 Task: Book a 75-minute task delegation and assignment session.
Action: Mouse pressed left at (63, 115)
Screenshot: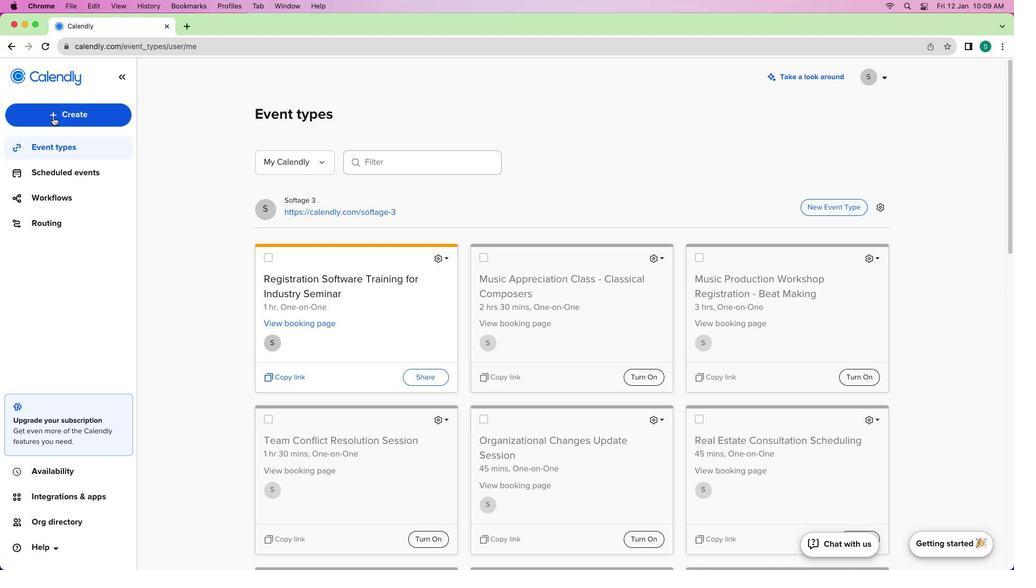 
Action: Mouse moved to (52, 117)
Screenshot: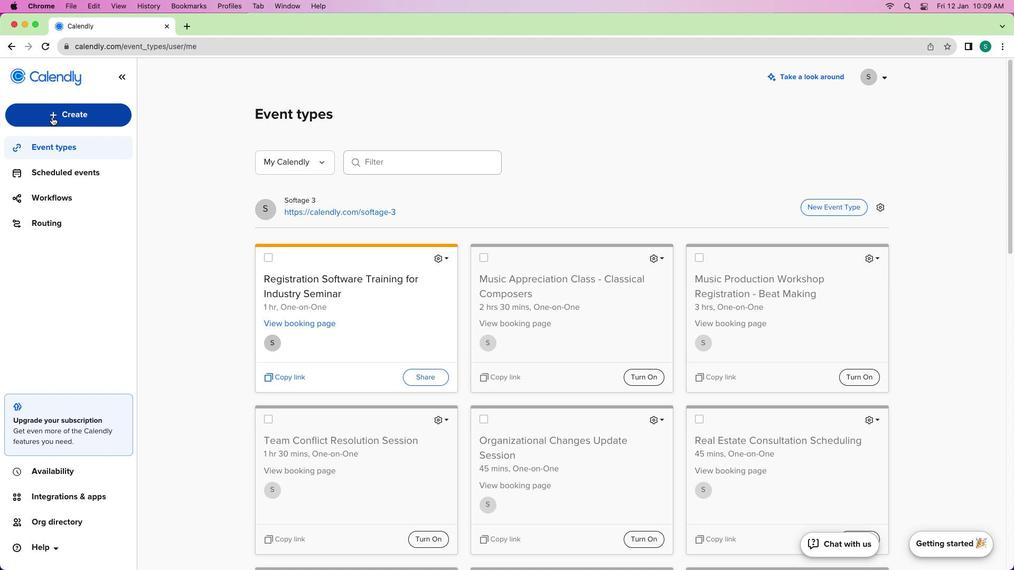 
Action: Mouse pressed left at (52, 117)
Screenshot: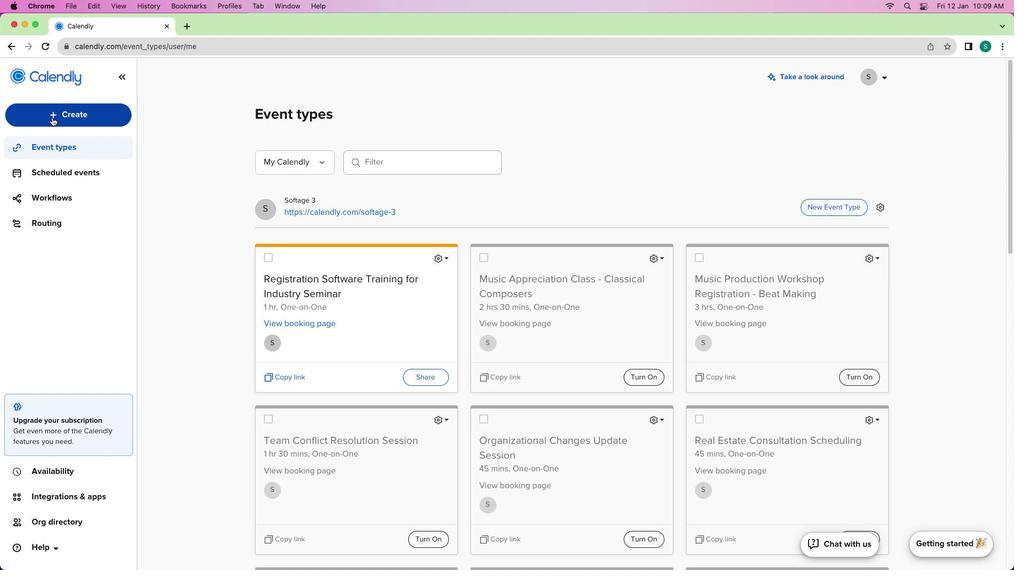 
Action: Mouse moved to (50, 153)
Screenshot: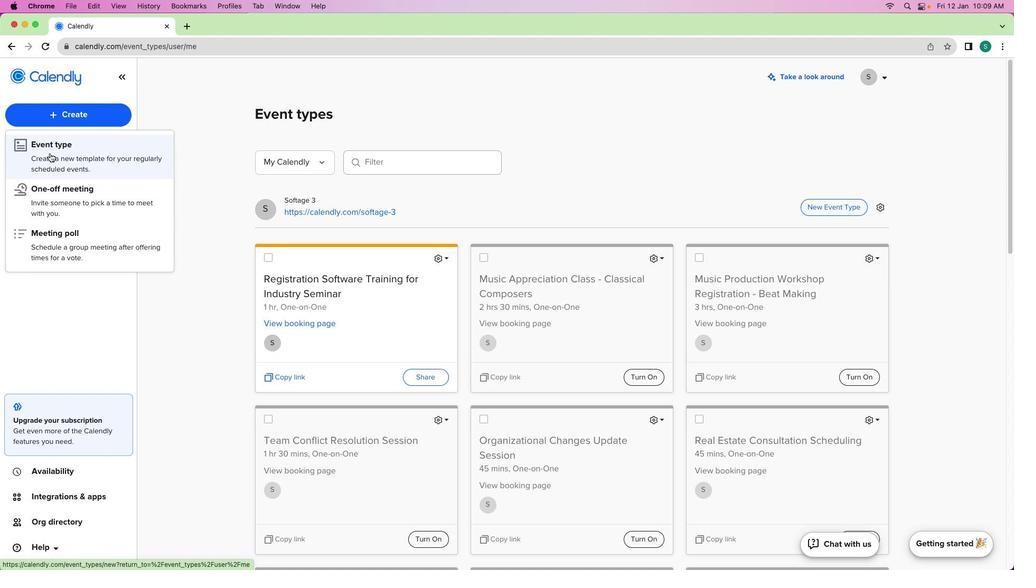 
Action: Mouse pressed left at (50, 153)
Screenshot: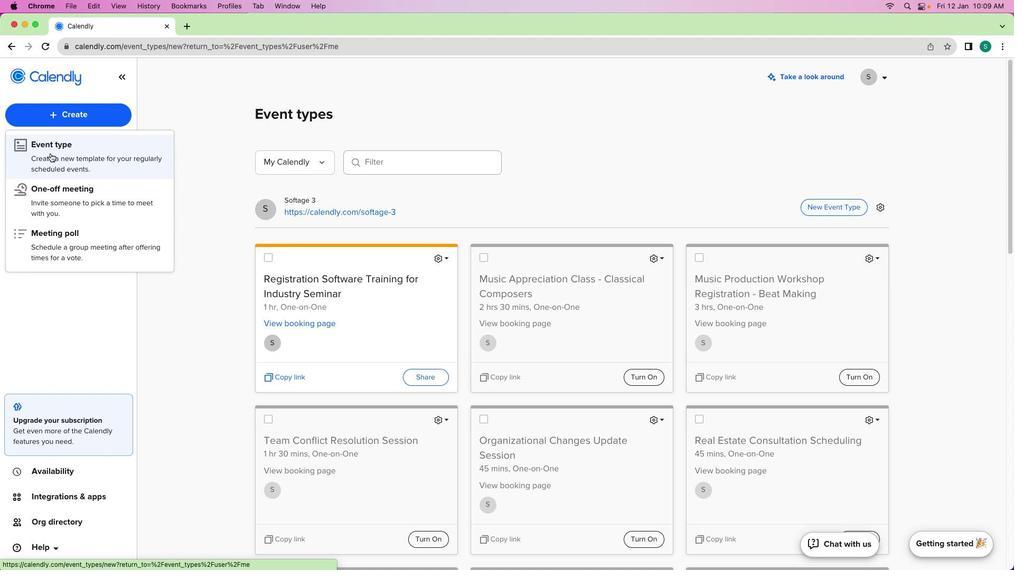 
Action: Mouse moved to (340, 184)
Screenshot: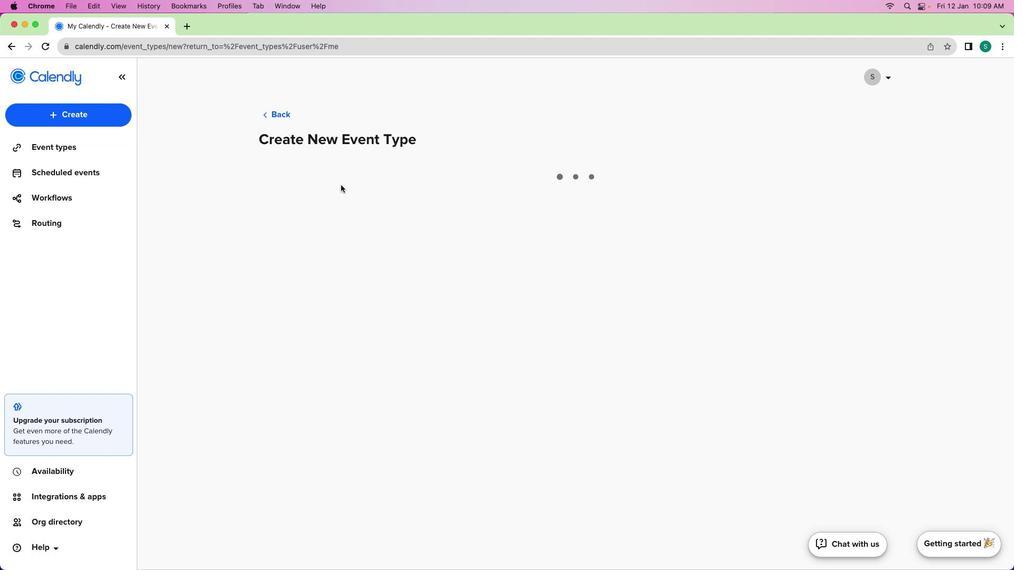 
Action: Mouse pressed left at (340, 184)
Screenshot: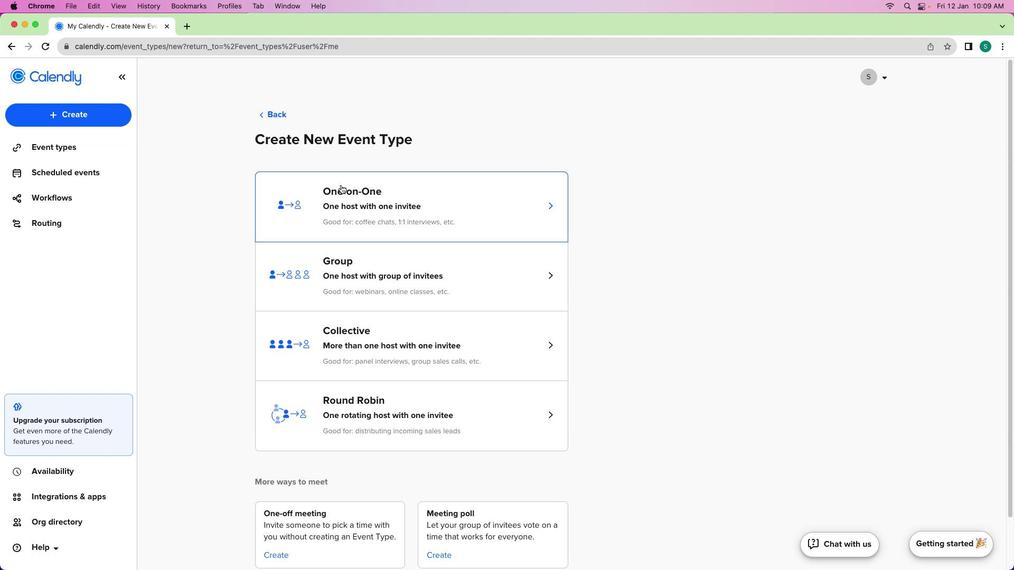 
Action: Mouse moved to (341, 184)
Screenshot: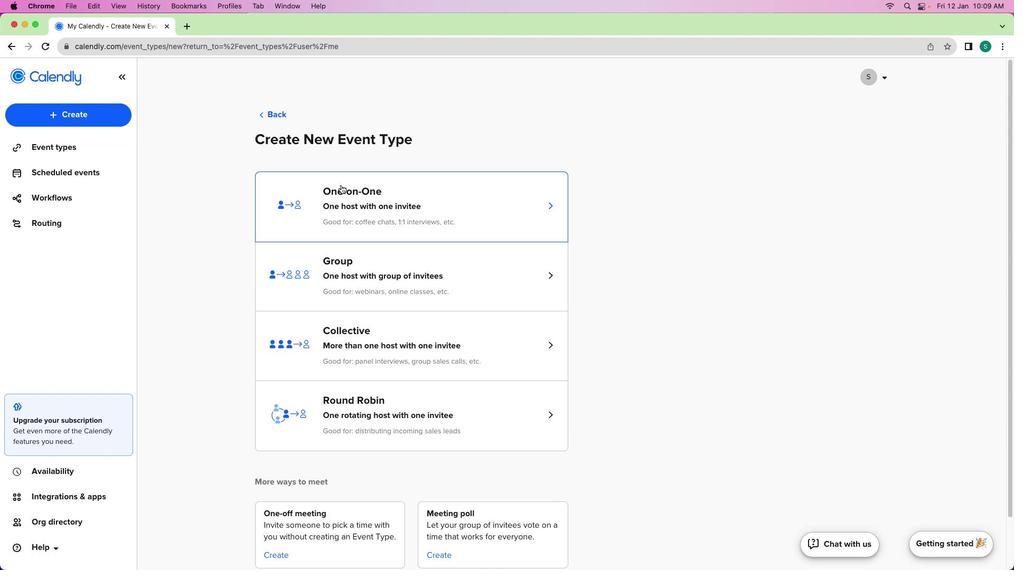 
Action: Mouse pressed left at (341, 184)
Screenshot: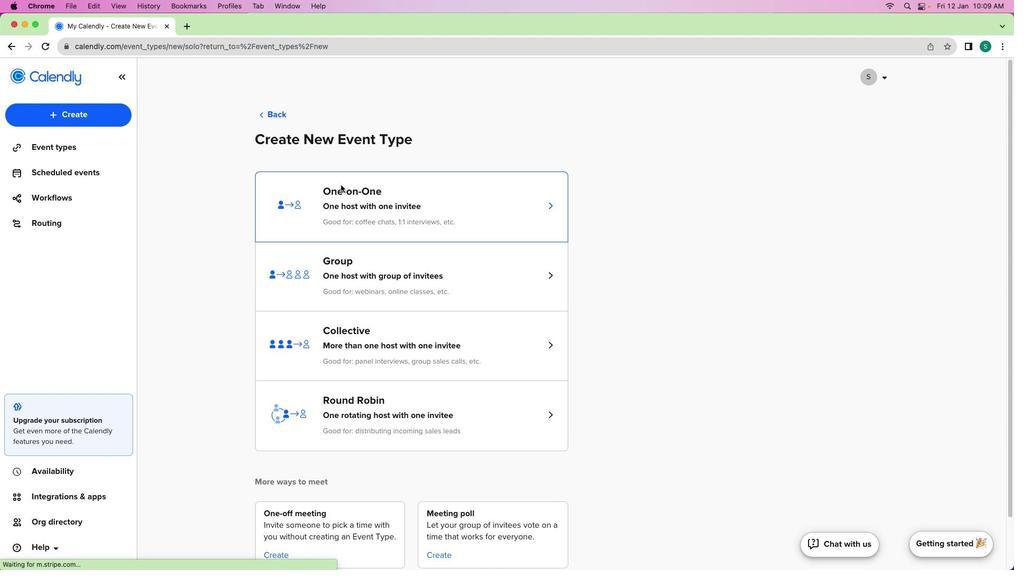 
Action: Mouse moved to (76, 166)
Screenshot: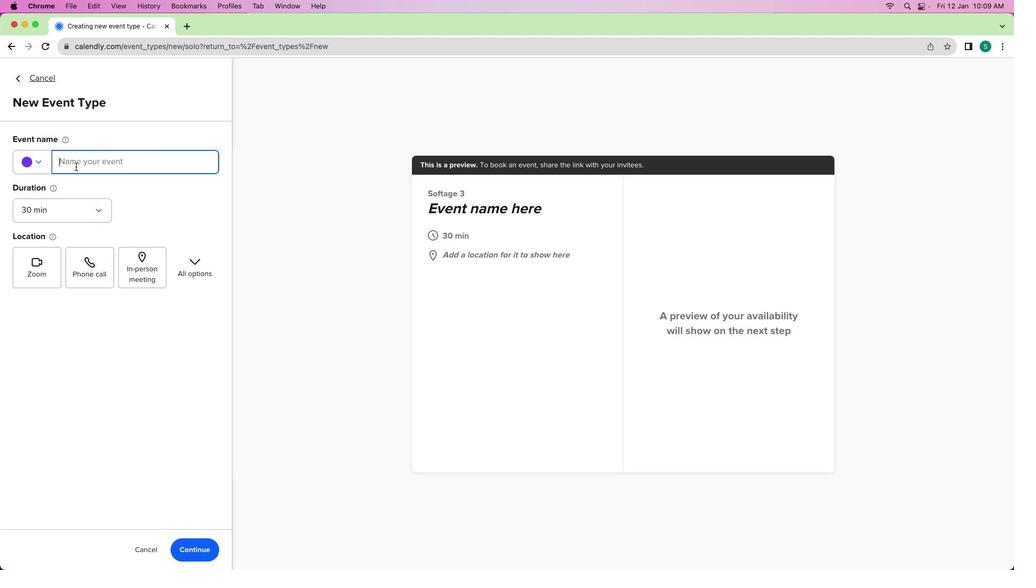 
Action: Mouse pressed left at (76, 166)
Screenshot: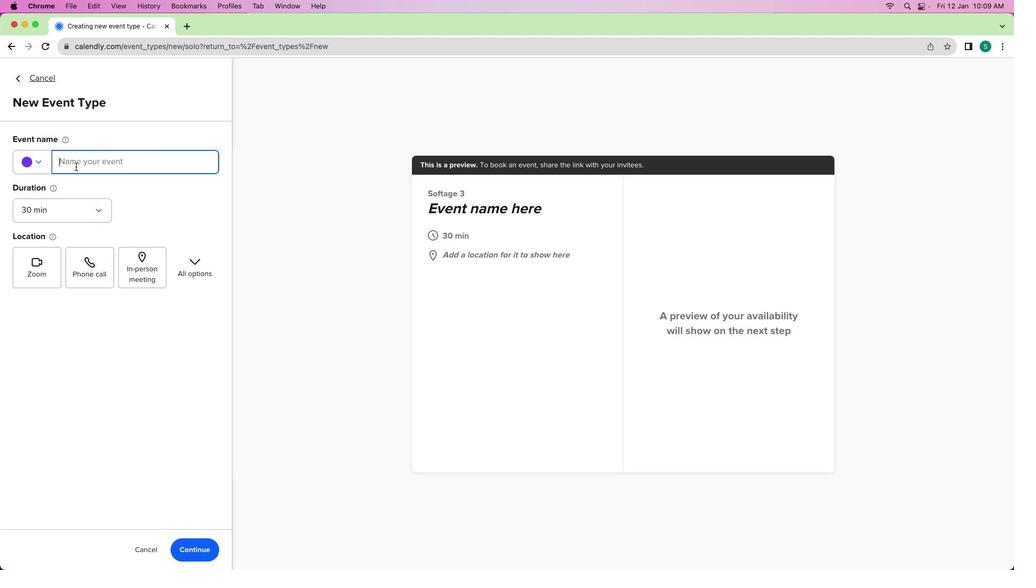 
Action: Mouse moved to (86, 174)
Screenshot: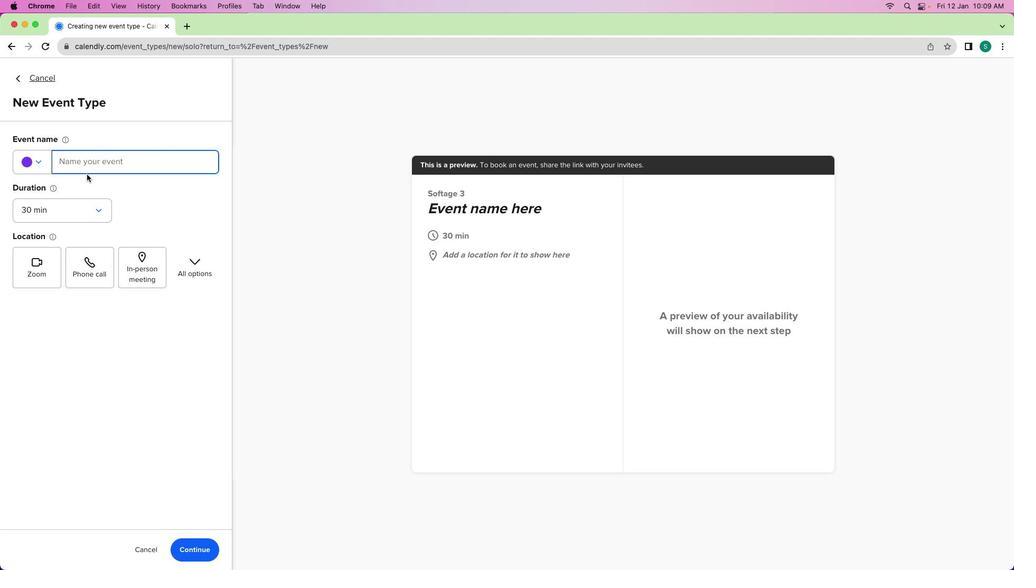 
Action: Key pressed Key.shift'T''a''s''k'Key.spaceKey.shift'D''e''l''e''g''a''t''i''o''n'Key.space'a''n''d'Key.spaceKey.shift'A''s''s''i''f'Key.backspace'g''n'Key.spaceKey.backspace'm''e''n''t'Key.spaceKey.shift'S''e''s''s''i''o''n'
Screenshot: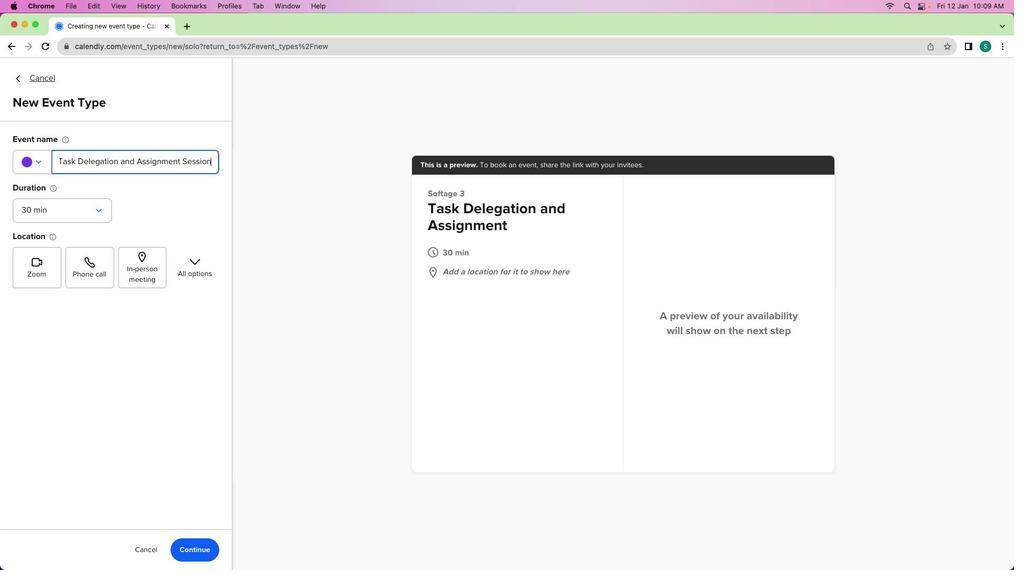 
Action: Mouse moved to (32, 164)
Screenshot: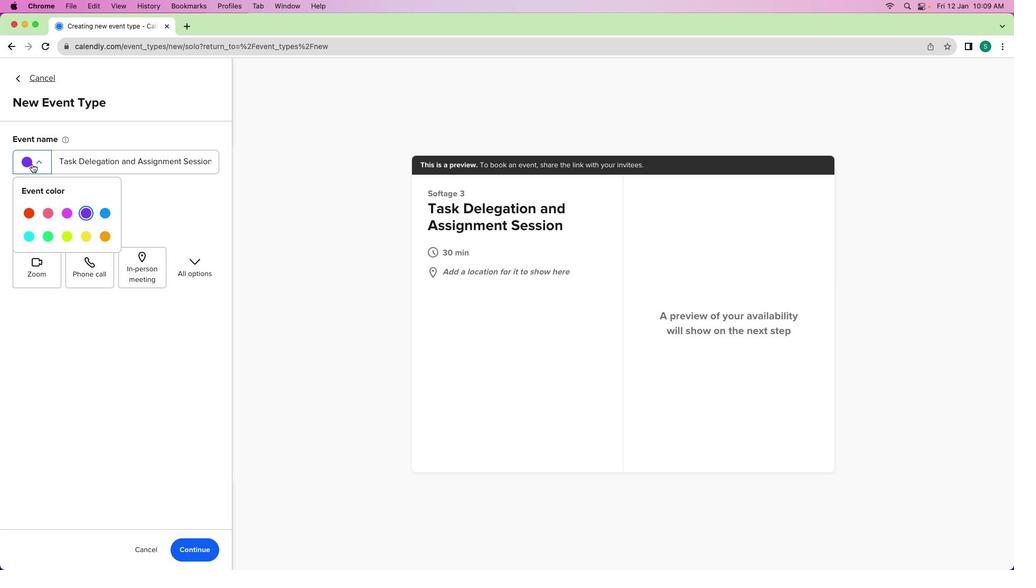 
Action: Mouse pressed left at (32, 164)
Screenshot: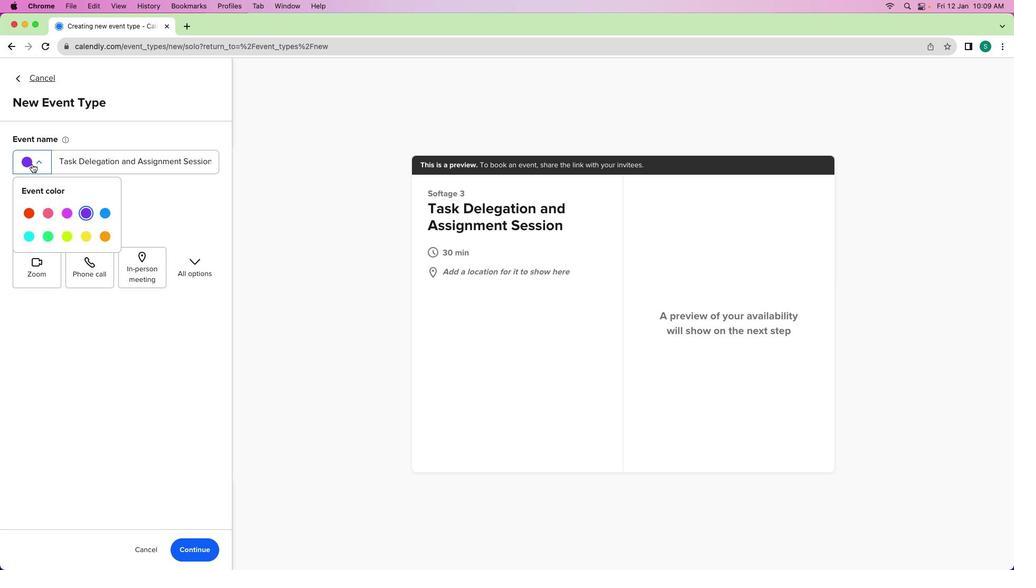 
Action: Mouse moved to (106, 216)
Screenshot: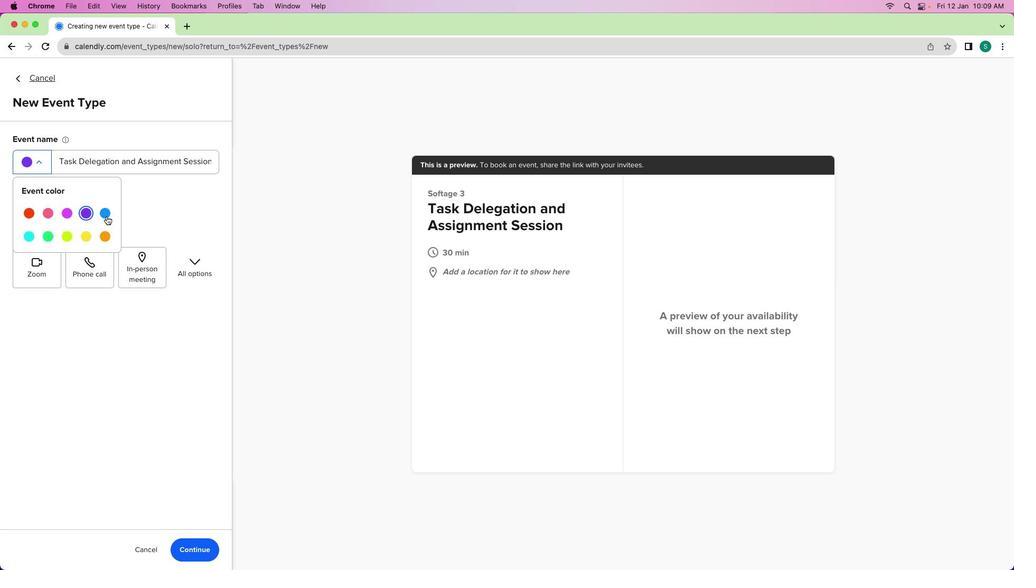 
Action: Mouse pressed left at (106, 216)
Screenshot: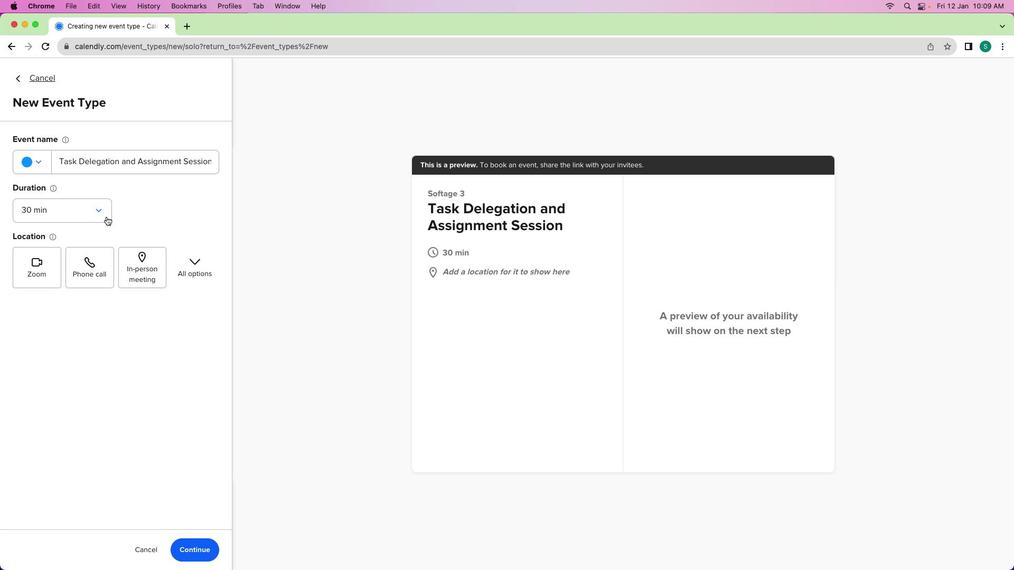 
Action: Mouse moved to (85, 208)
Screenshot: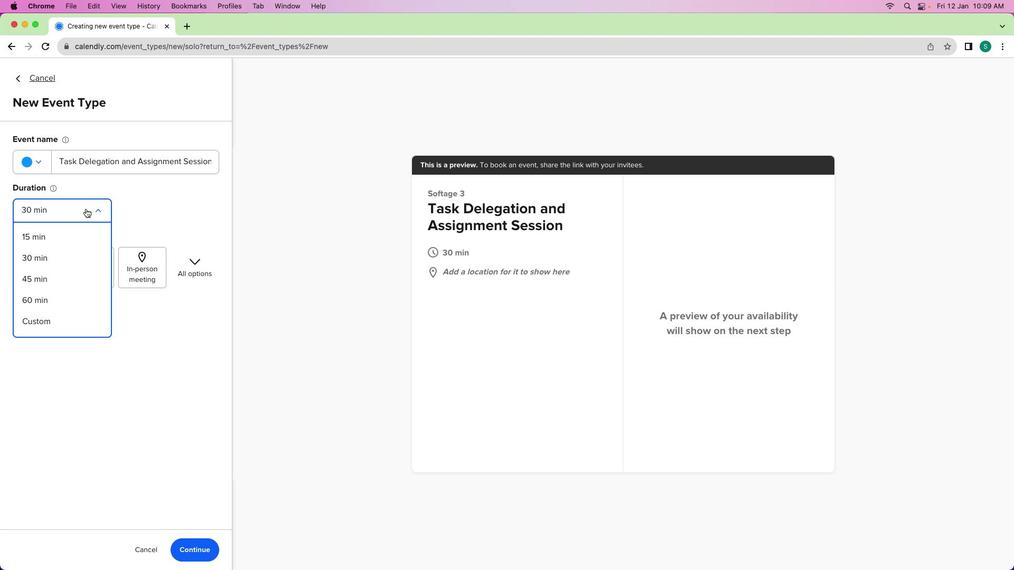 
Action: Mouse pressed left at (85, 208)
Screenshot: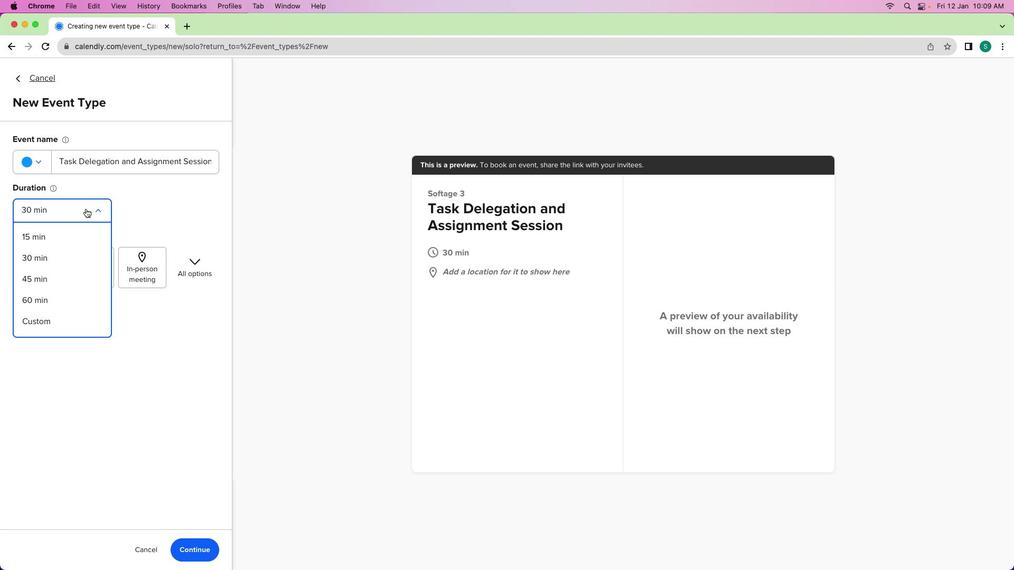 
Action: Mouse moved to (48, 316)
Screenshot: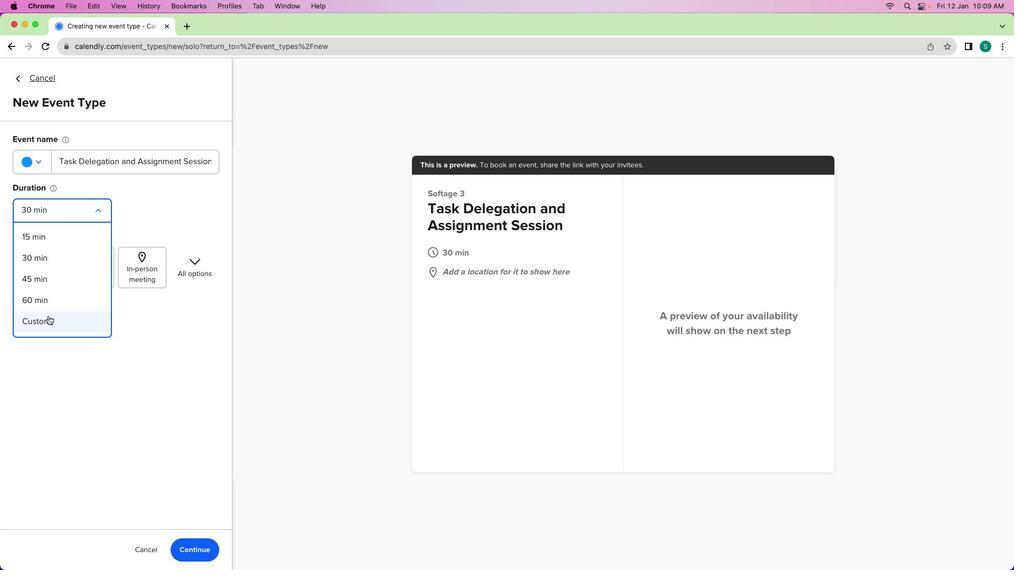
Action: Mouse pressed left at (48, 316)
Screenshot: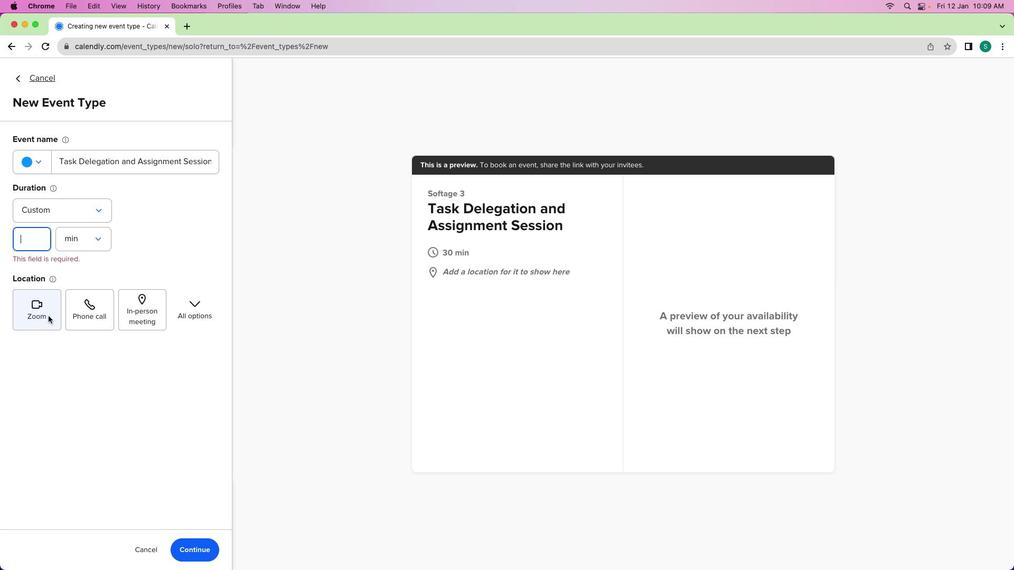 
Action: Mouse moved to (25, 242)
Screenshot: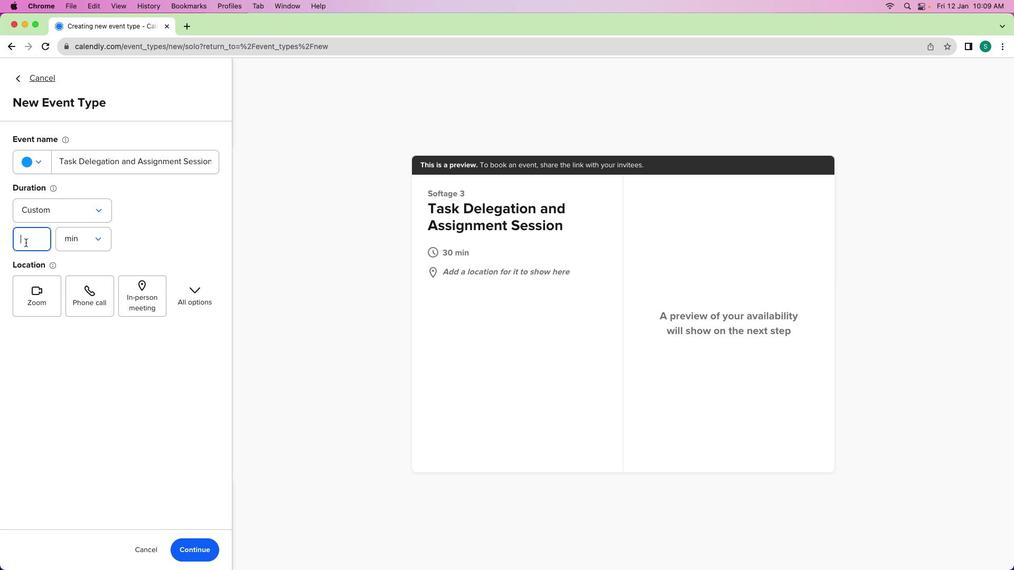 
Action: Key pressed '7''5'
Screenshot: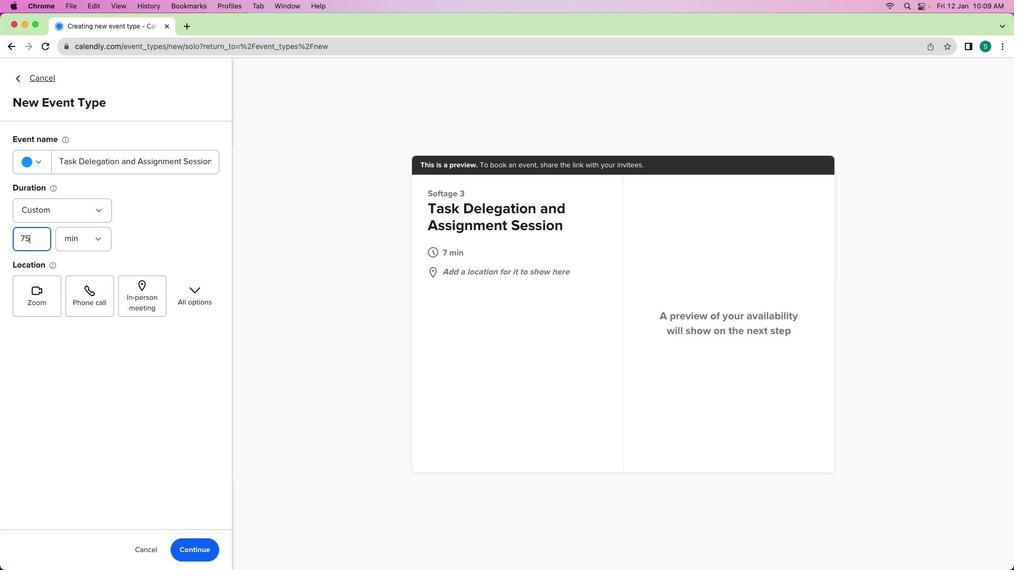 
Action: Mouse moved to (32, 303)
Screenshot: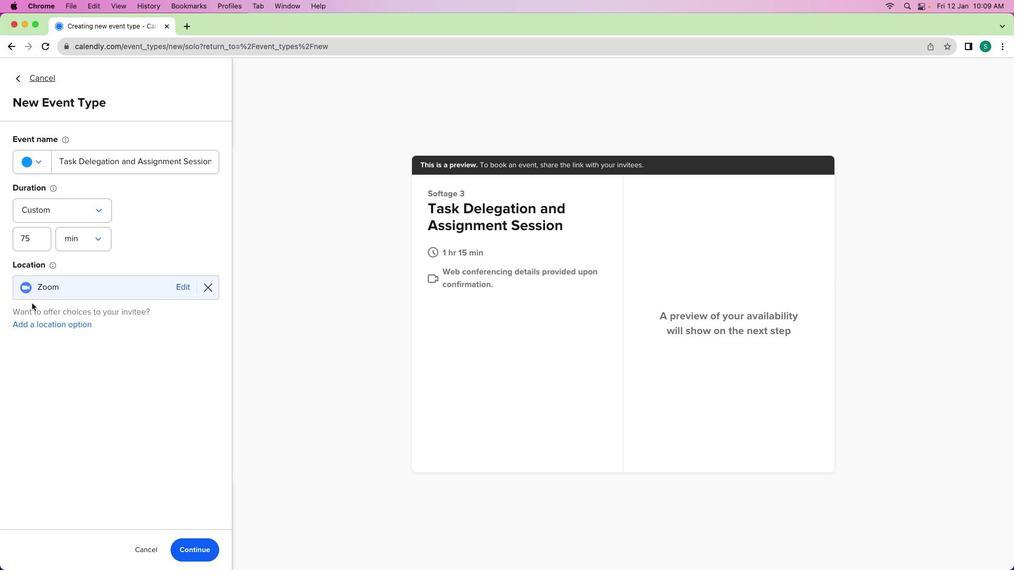 
Action: Mouse pressed left at (32, 303)
Screenshot: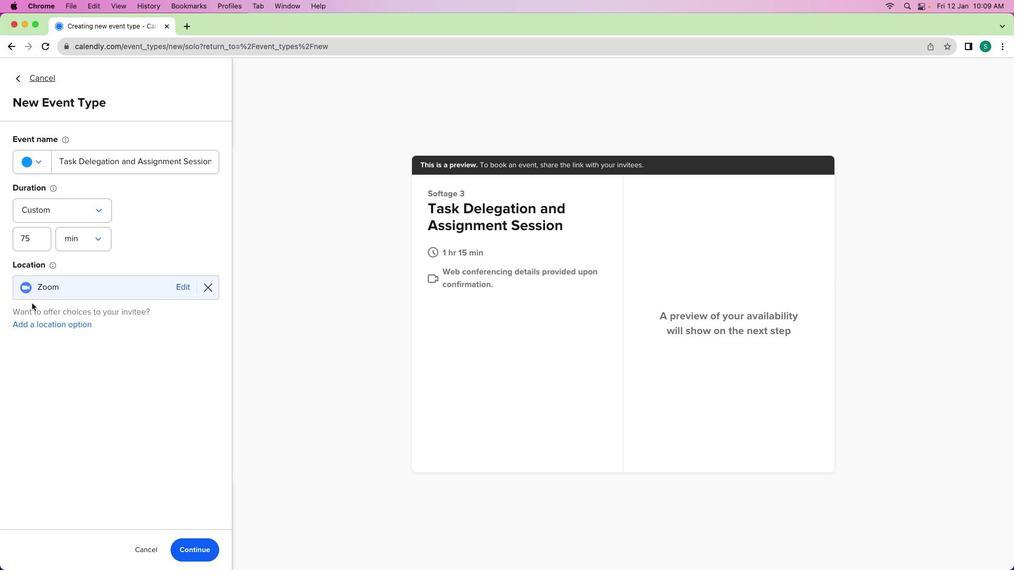 
Action: Mouse moved to (200, 546)
Screenshot: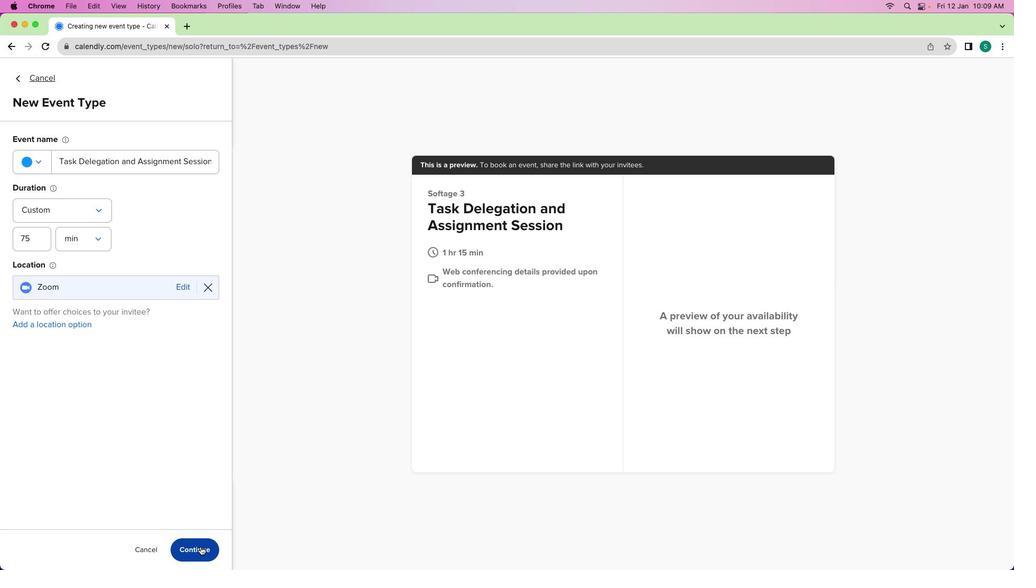 
Action: Mouse pressed left at (200, 546)
Screenshot: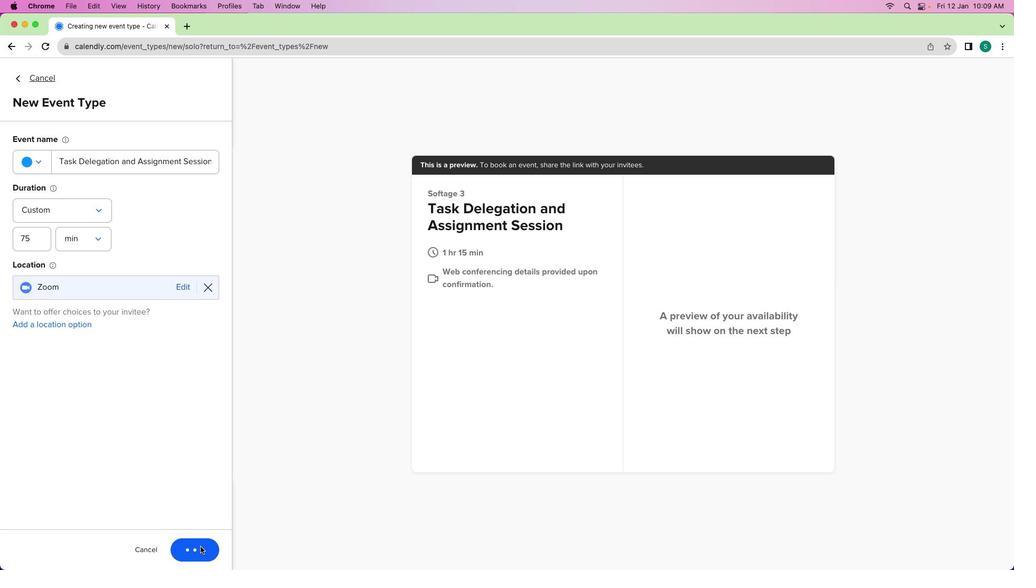 
Action: Mouse moved to (183, 197)
Screenshot: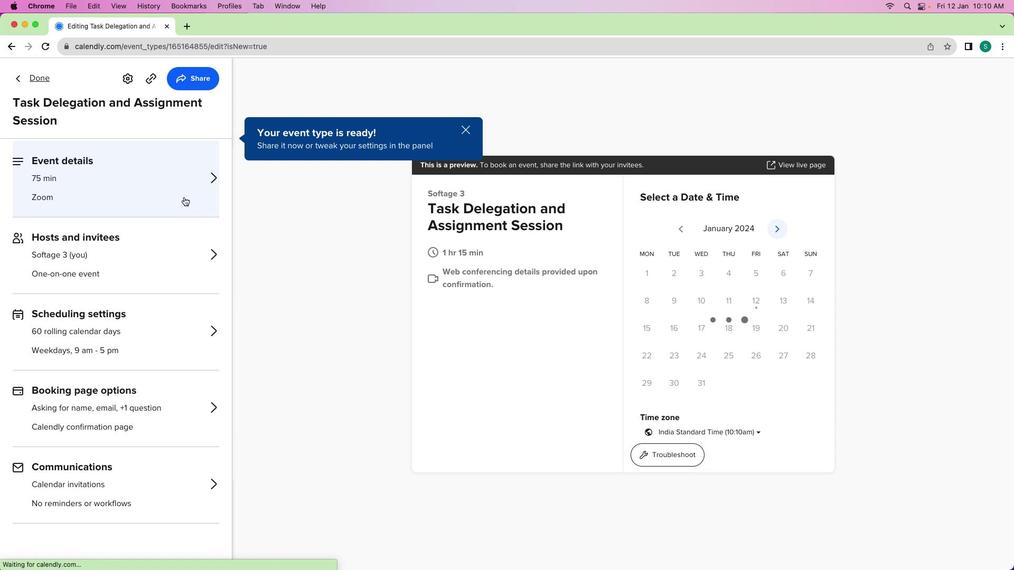 
Action: Mouse pressed left at (183, 197)
Screenshot: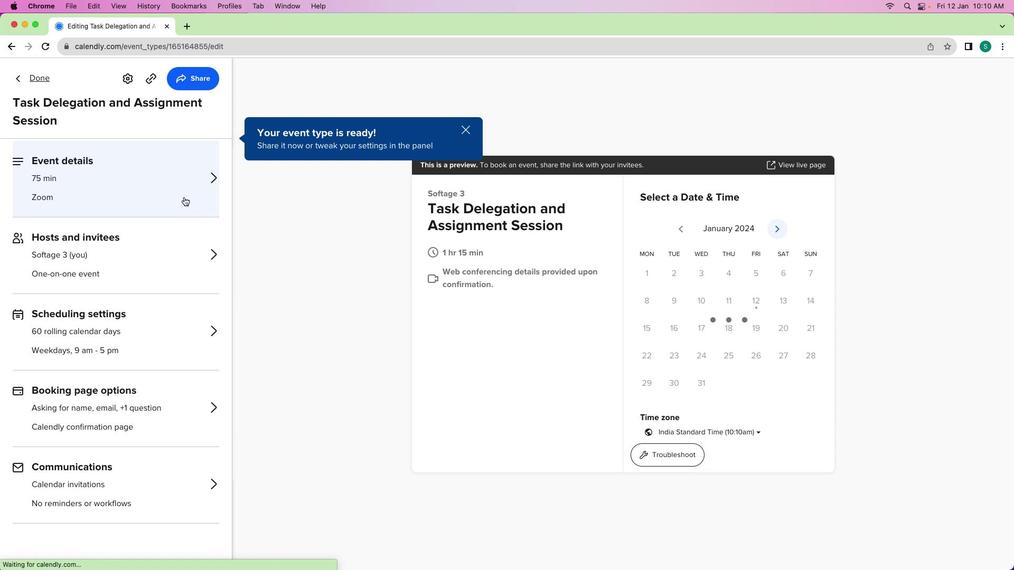 
Action: Mouse moved to (114, 406)
Screenshot: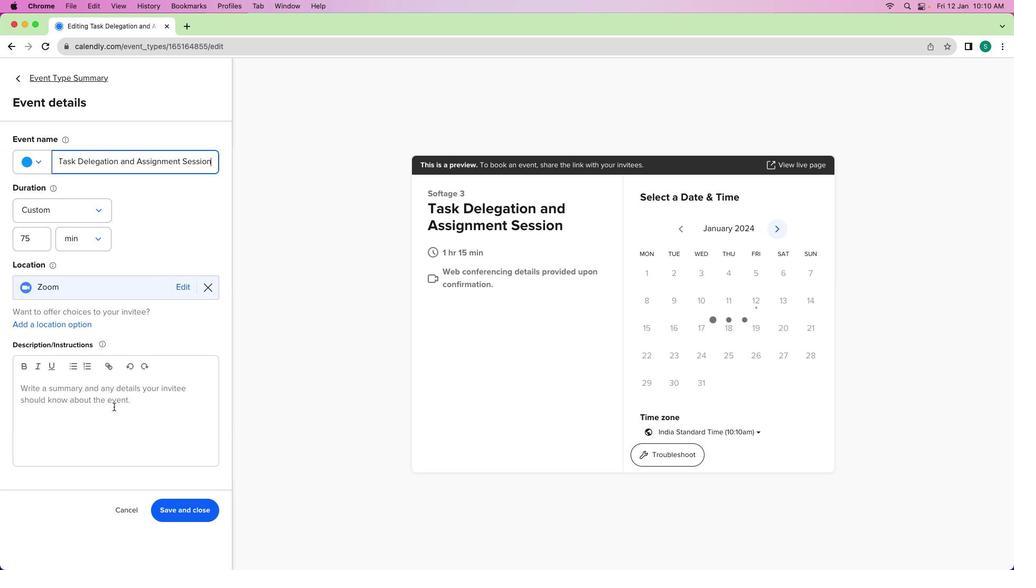 
Action: Mouse pressed left at (114, 406)
Screenshot: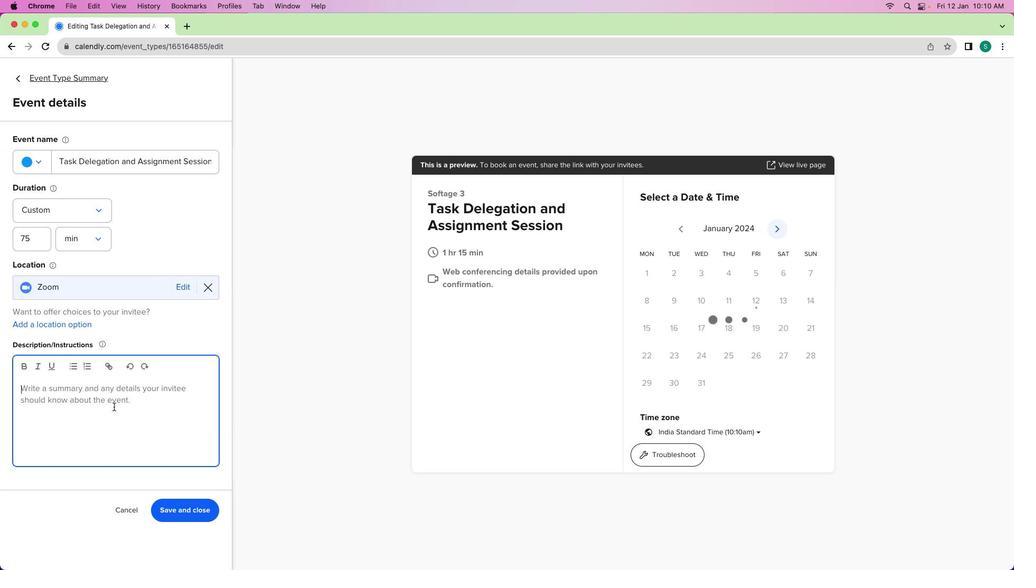 
Action: Key pressed Key.shift'H''i'Key.space't''e''a''m'','Key.enterKey.shift'L''e''t'"'"'s'Key.space'o''p''t''i''m''i''z''e'Key.space'o''u''r'Key.space'w''o''r''k''f''l''o''w'Key.shift_r'!'Key.spaceKey.shift'I'"'"'v''e'Key.space's''c''h''e''d''u''l''e''d'Key.space'7''5''-''m''i''n''u''t''e'Key.space's''e''s''s''i''o''n'Key.space't''o'Key.space'd''i''s''c''u''s''s'Key.space't''a''s''k'','Key.space'd''e''l''e''g''a''t''i''o''n'','Key.space'a''s''s''i''g''n''m''e''n''t''s'','Key.space'a''n''d'Key.space'e''n''s''u''r''e'Key.space'e''v''e''r''y''o''n''n''e'Key.spaceKey.leftKey.leftKey.backspaceKey.down'i''s'Key.space'a''l''i''g''n''e''d'Key.space'o''n'Key.space'r''e''s''p''o''n''s''i''b''i''l''i''t''i''e''s''.'Key.enterKey.shift'L''o''o''k''i''n''f'Key.backspace'g'Key.space'f''o''r''w''a''r''d'Key.space't''o'Key.space'a'Key.space'p''r''o''d''u''c''t''i''v''e'Key.space's''e''s''s''i''o''n'Key.shift_r'!'Key.enterKey.shift'B''e''s''t'Key.space'r''e''d'Key.backspace'g''a''r''d''s'','Key.enterKey.shift'S''o''f''t'Key.shift'A''g''e'
Screenshot: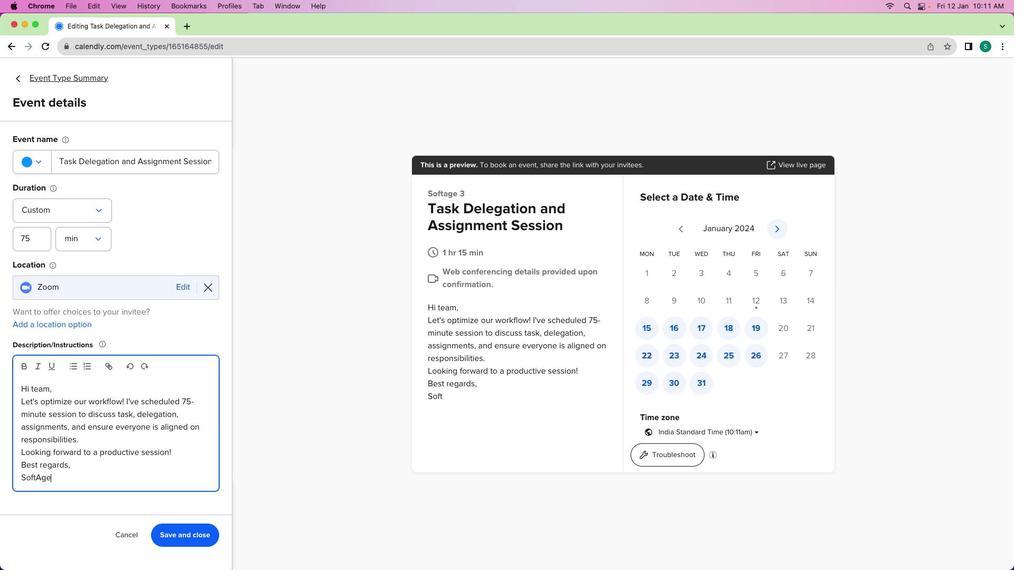 
Action: Mouse moved to (187, 538)
Screenshot: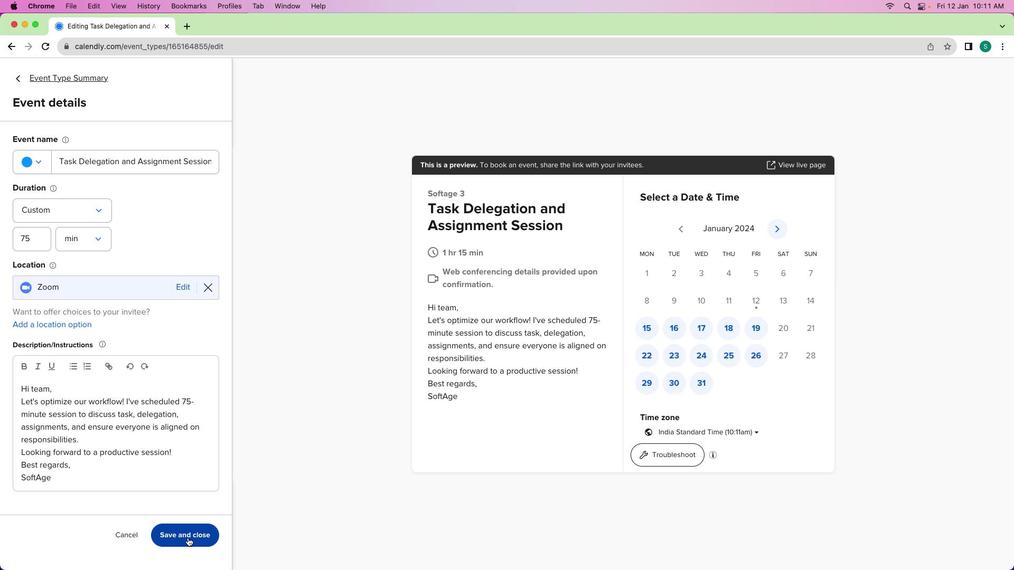
Action: Mouse pressed left at (187, 538)
Screenshot: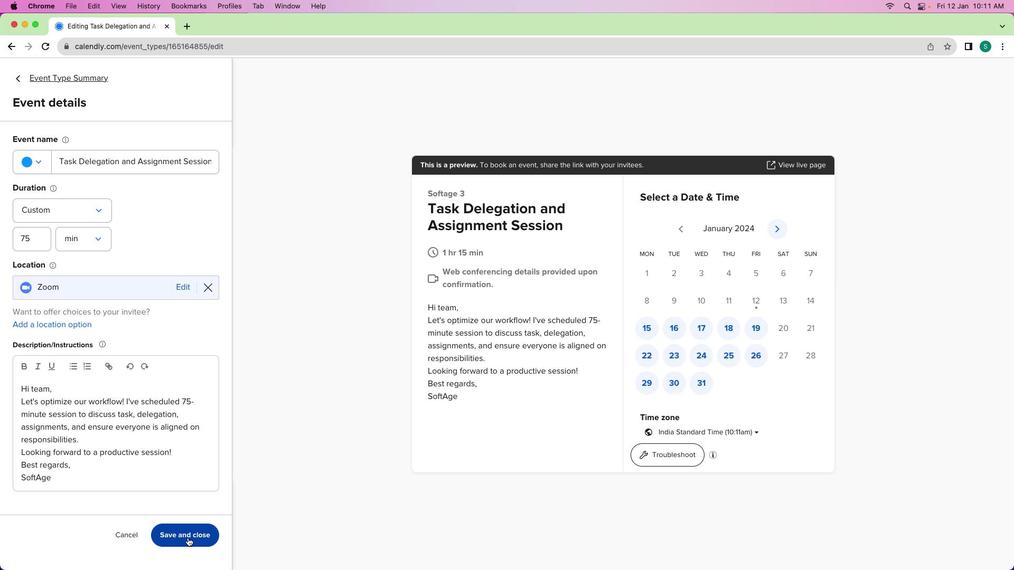 
Action: Mouse moved to (146, 345)
Screenshot: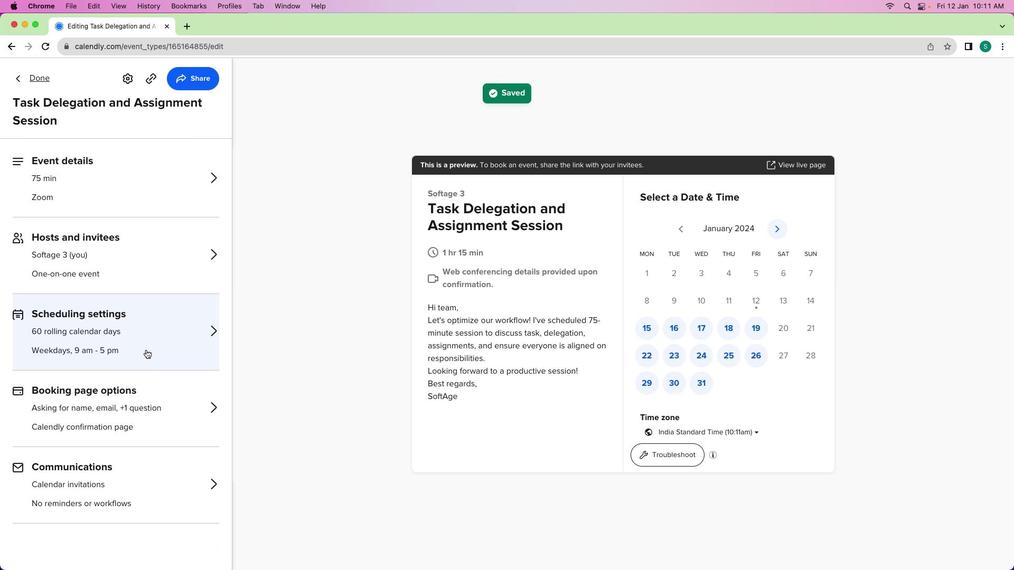 
Action: Mouse pressed left at (146, 345)
Screenshot: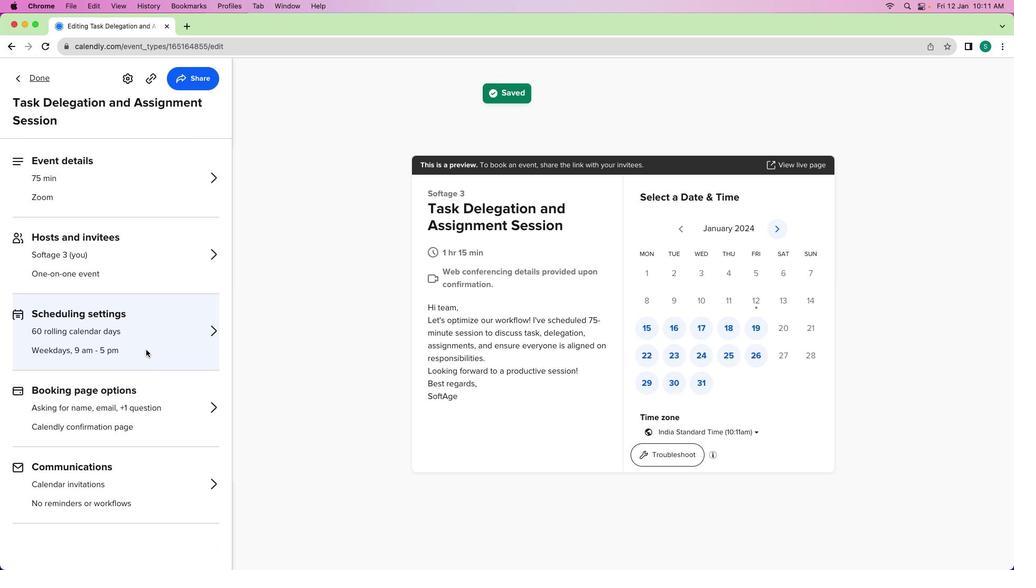 
Action: Mouse moved to (183, 394)
Screenshot: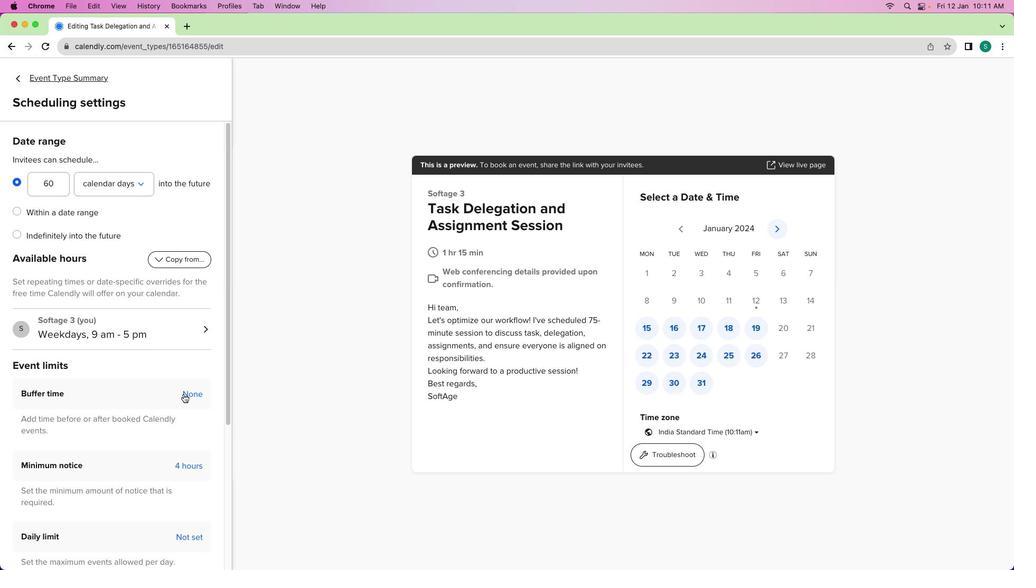 
Action: Mouse pressed left at (183, 394)
Screenshot: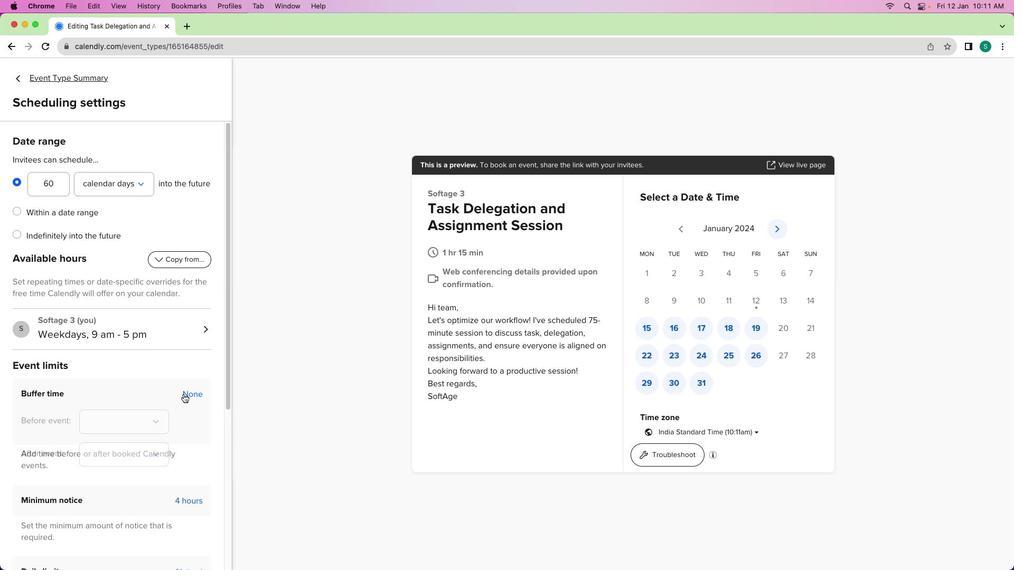 
Action: Mouse moved to (137, 436)
Screenshot: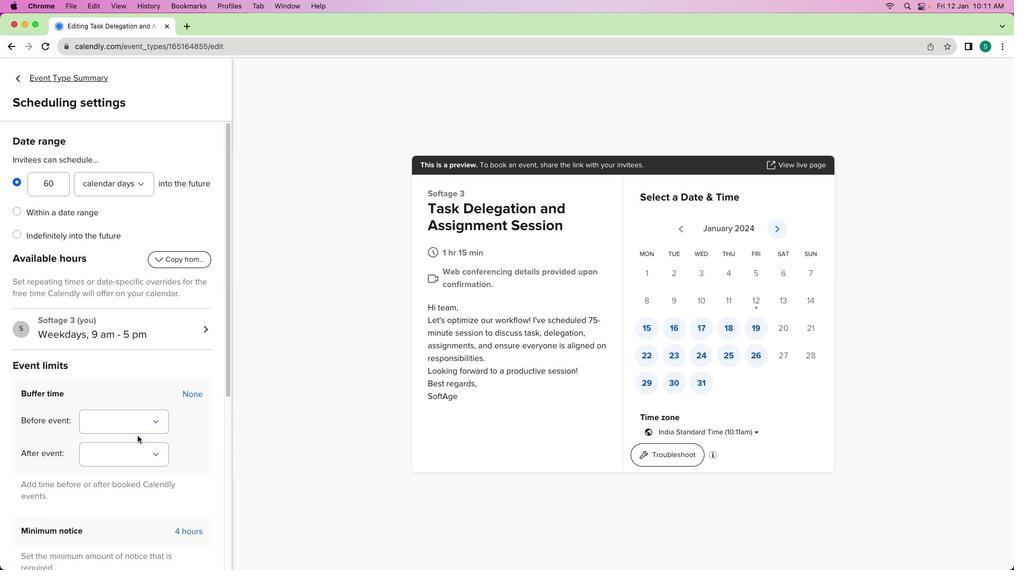
Action: Mouse pressed left at (137, 436)
Screenshot: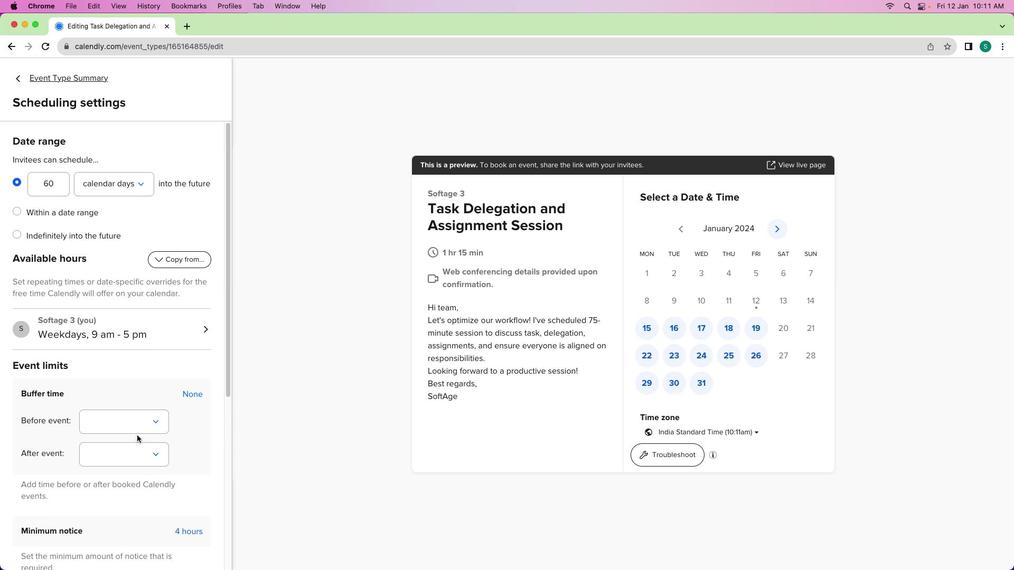 
Action: Mouse moved to (135, 433)
Screenshot: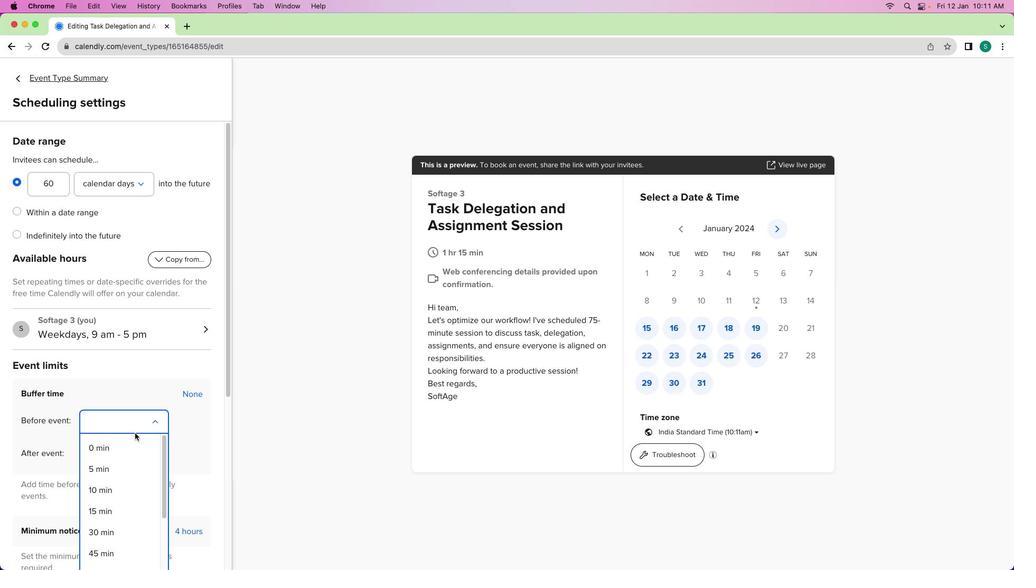 
Action: Mouse pressed left at (135, 433)
Screenshot: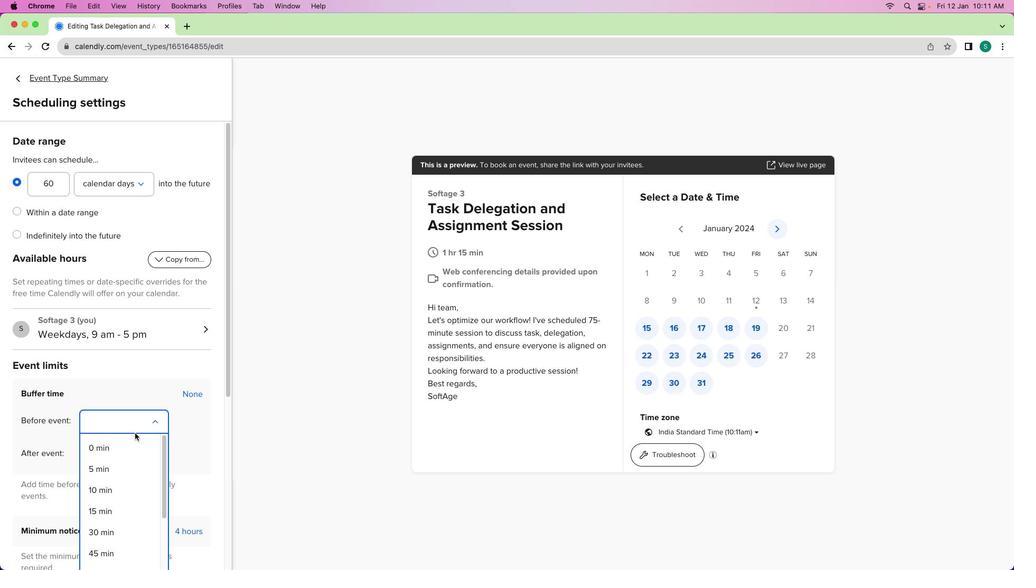 
Action: Mouse moved to (116, 535)
Screenshot: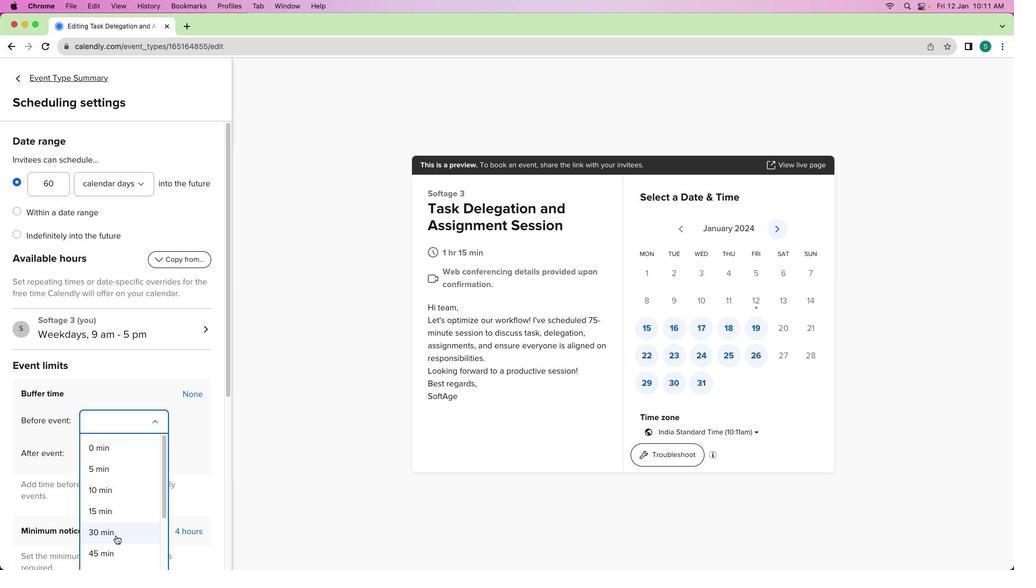 
Action: Mouse pressed left at (116, 535)
Screenshot: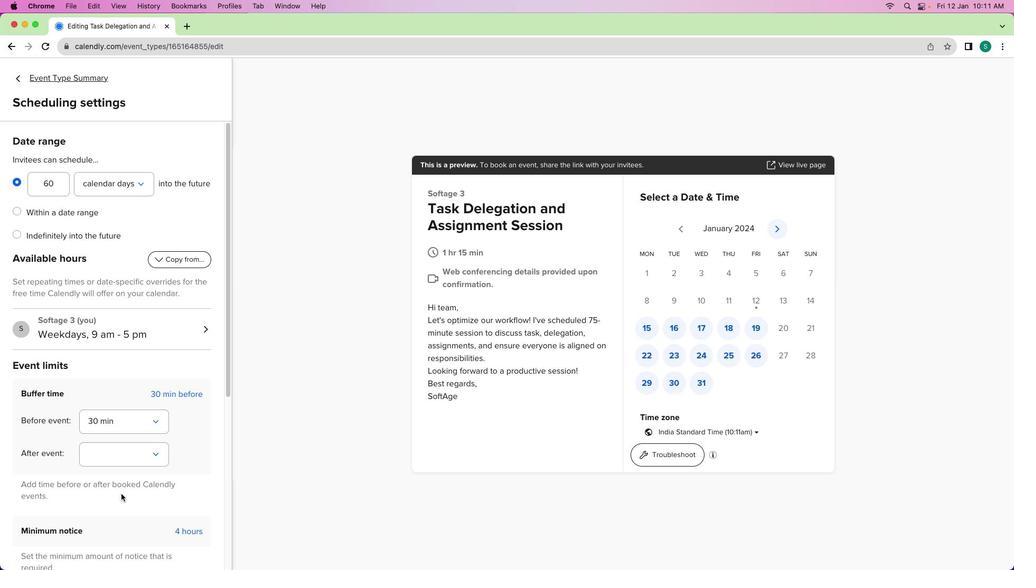 
Action: Mouse moved to (129, 482)
Screenshot: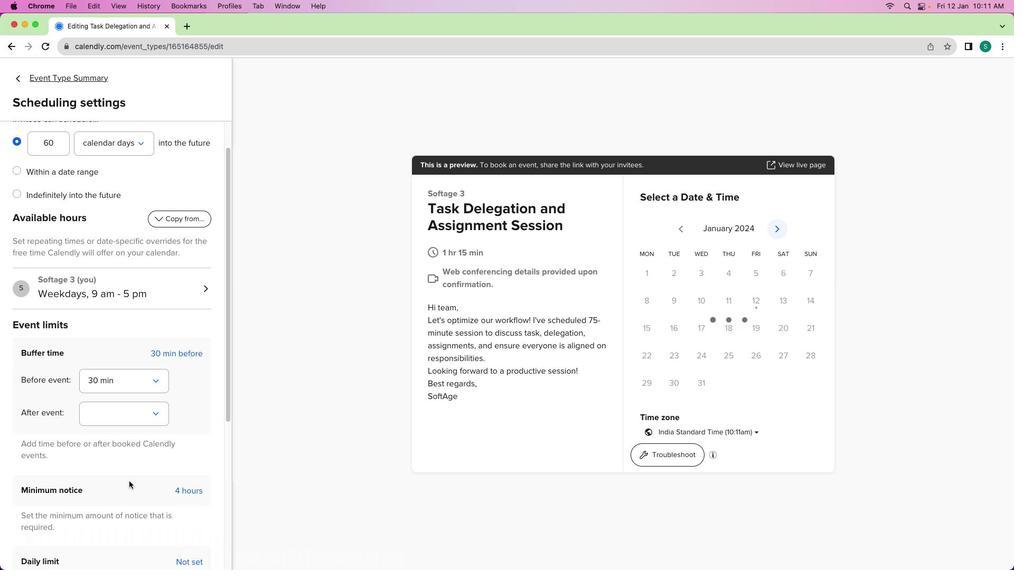 
Action: Mouse scrolled (129, 482) with delta (0, 0)
Screenshot: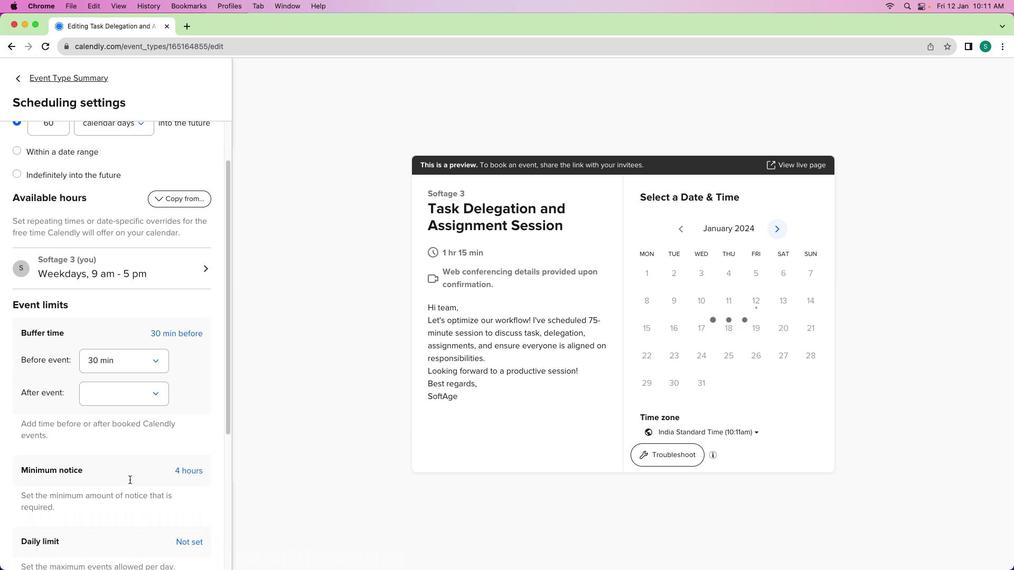 
Action: Mouse scrolled (129, 482) with delta (0, 0)
Screenshot: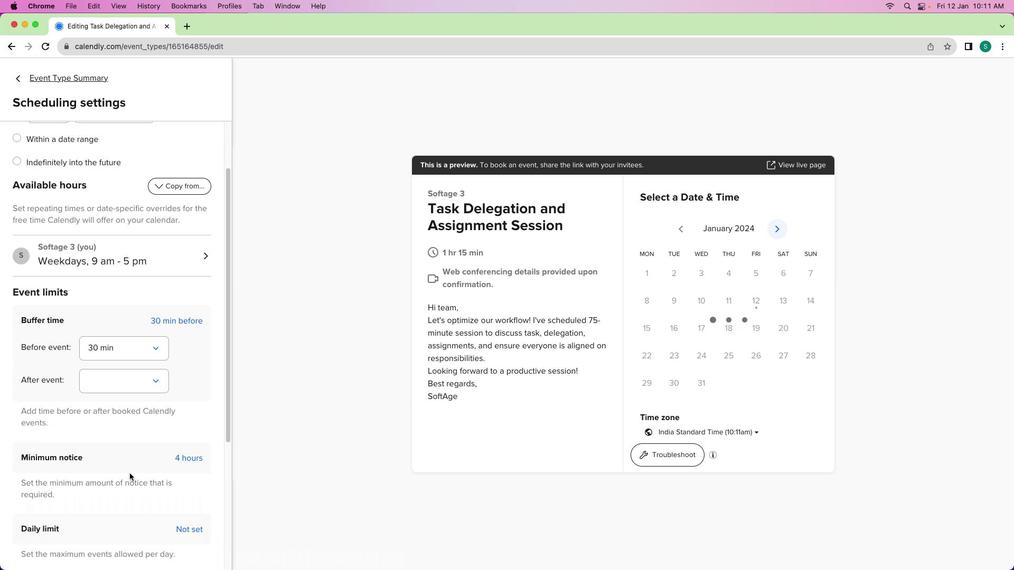 
Action: Mouse scrolled (129, 482) with delta (0, 0)
Screenshot: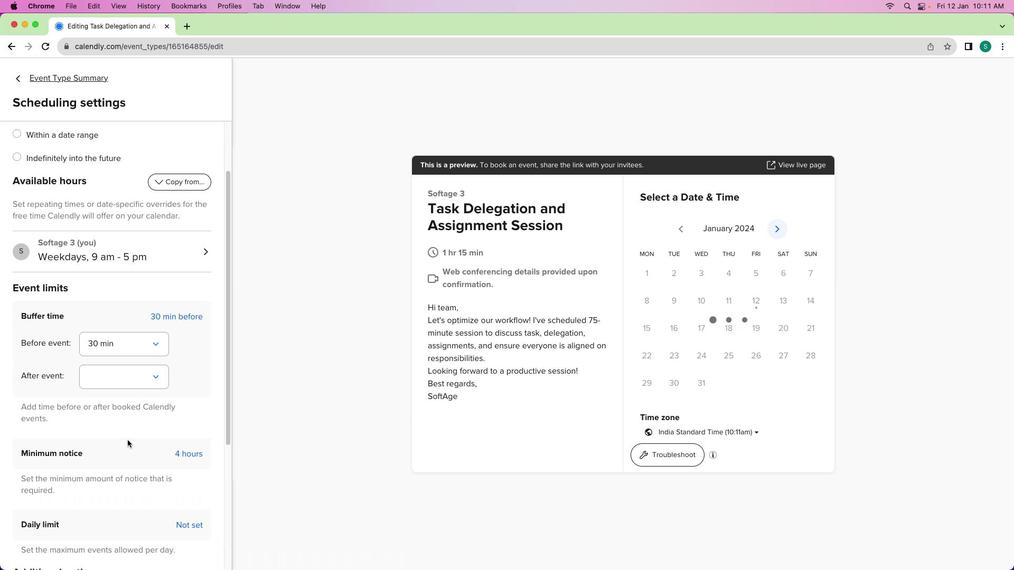 
Action: Mouse moved to (117, 379)
Screenshot: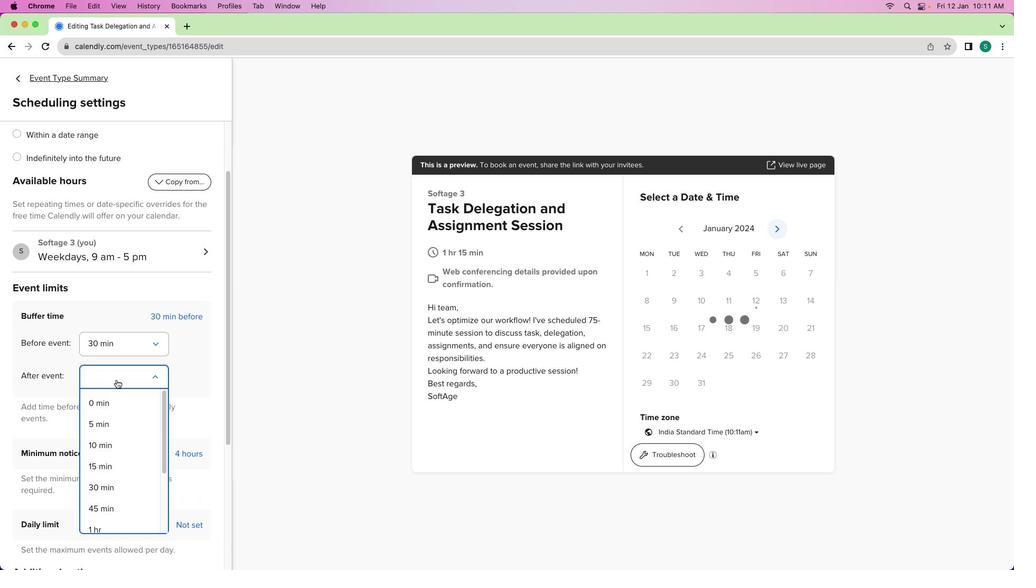 
Action: Mouse pressed left at (117, 379)
Screenshot: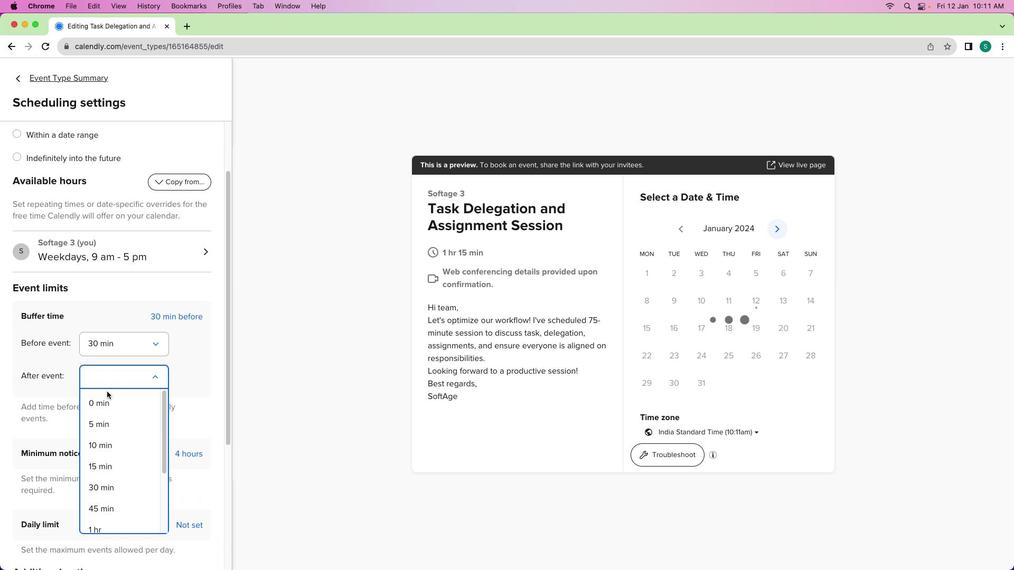 
Action: Mouse moved to (102, 418)
Screenshot: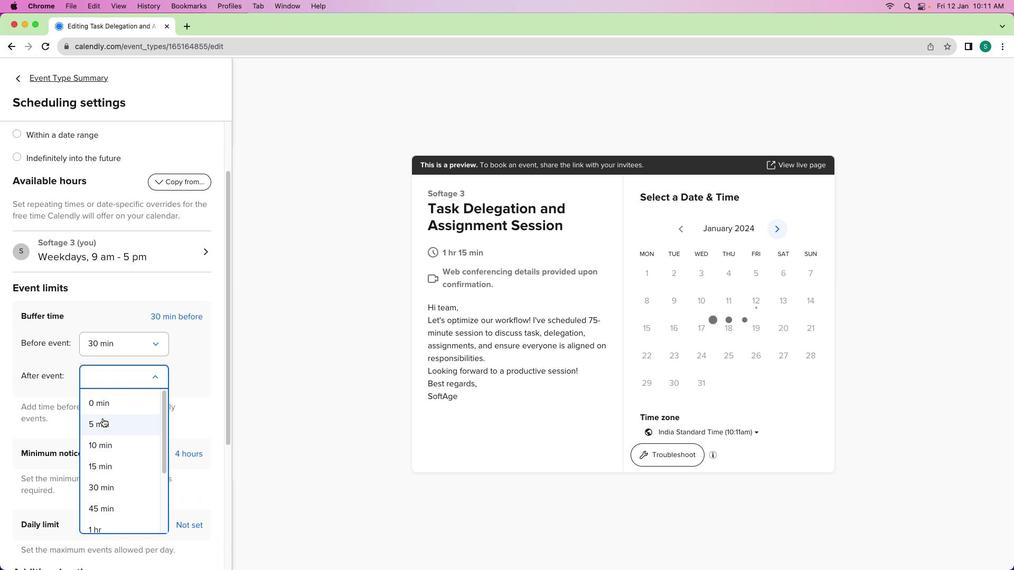 
Action: Mouse pressed left at (102, 418)
Screenshot: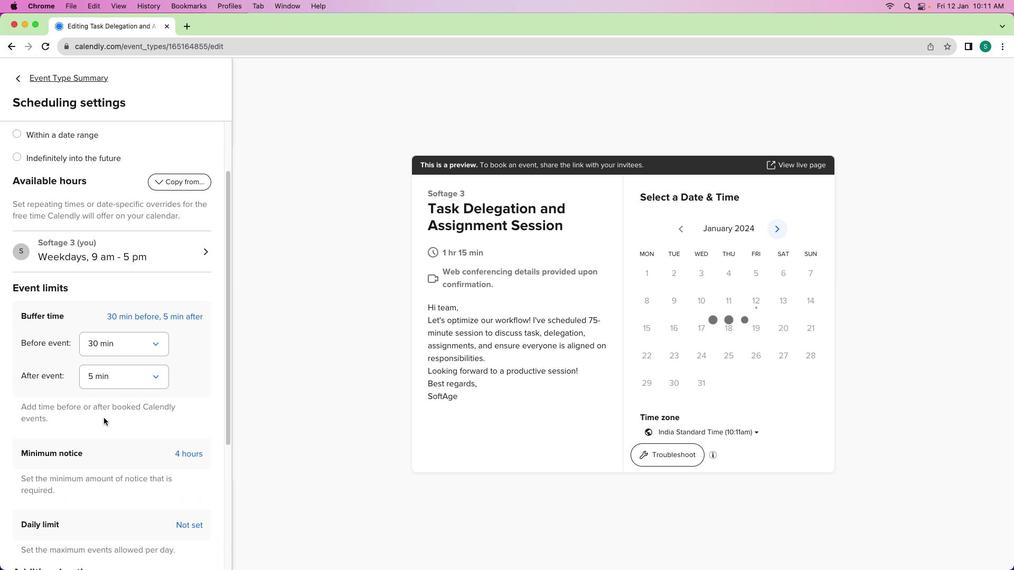 
Action: Mouse moved to (104, 417)
Screenshot: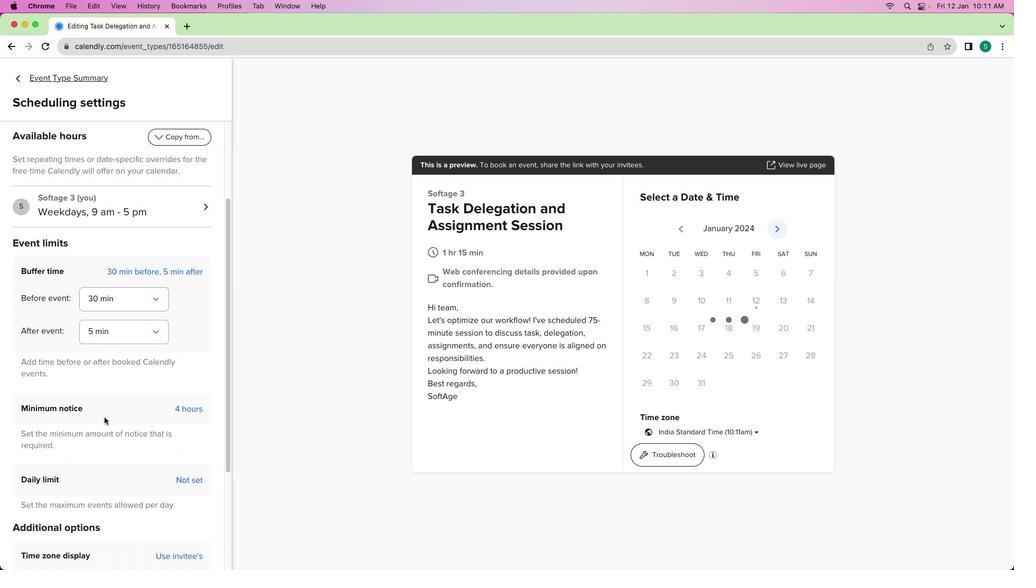 
Action: Mouse scrolled (104, 417) with delta (0, 0)
Screenshot: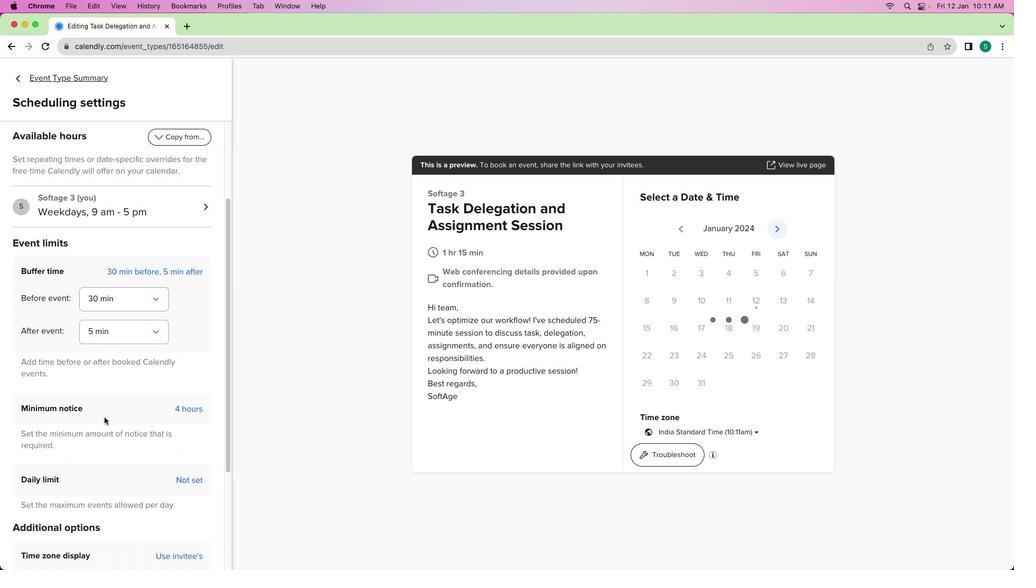 
Action: Mouse scrolled (104, 417) with delta (0, 0)
Screenshot: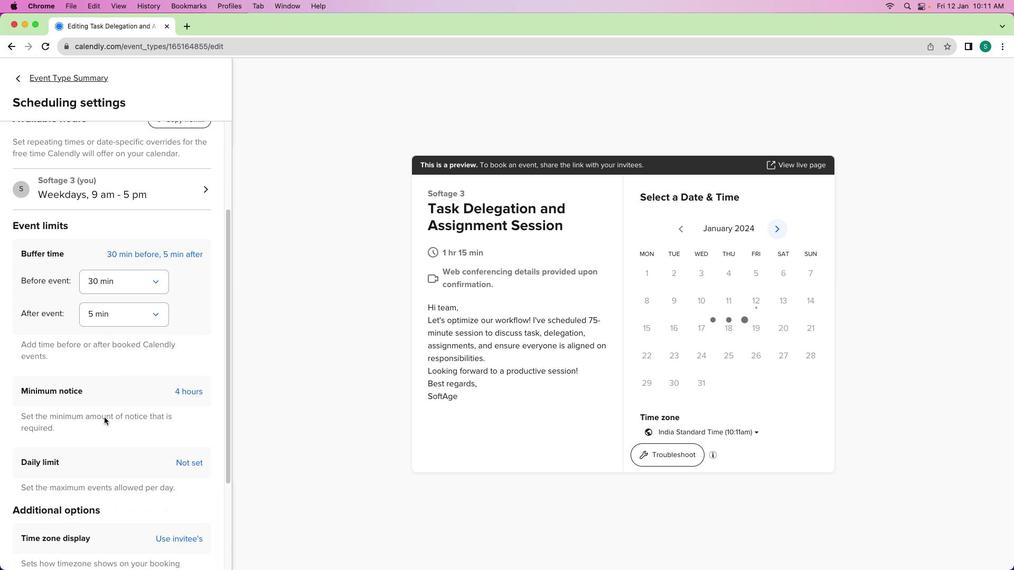 
Action: Mouse scrolled (104, 417) with delta (0, 0)
Screenshot: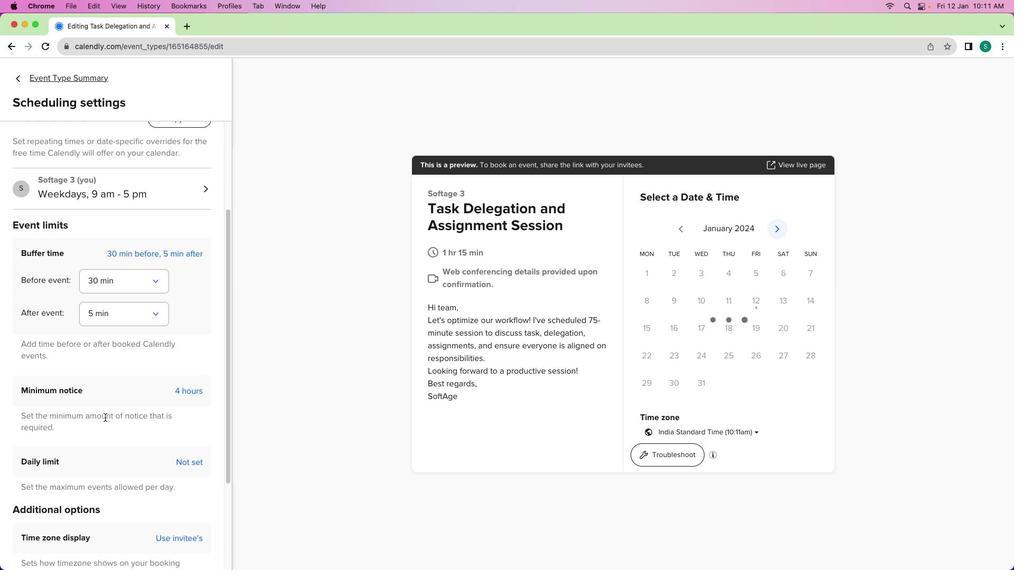 
Action: Mouse moved to (105, 417)
Screenshot: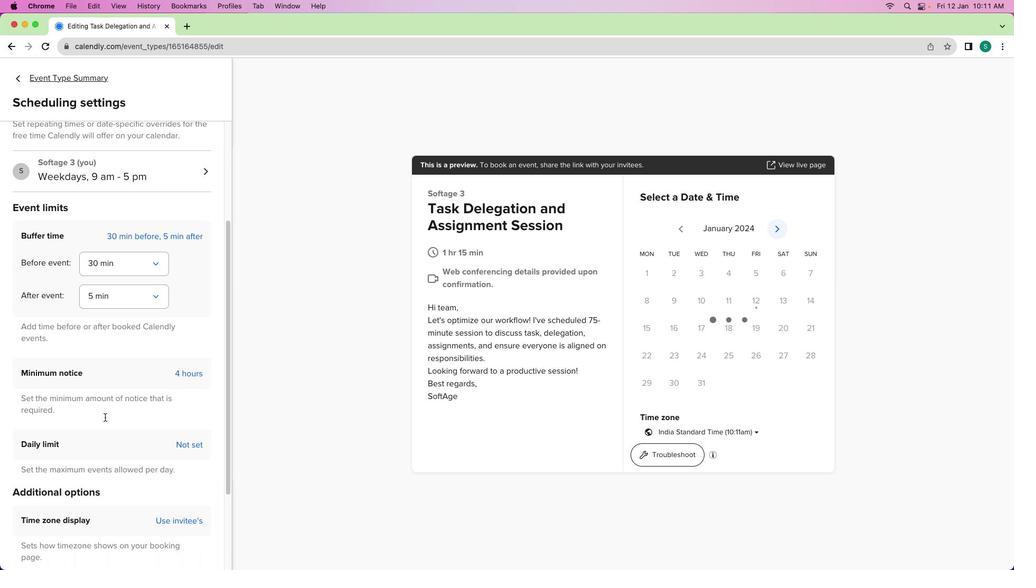
Action: Mouse scrolled (105, 417) with delta (0, 0)
Screenshot: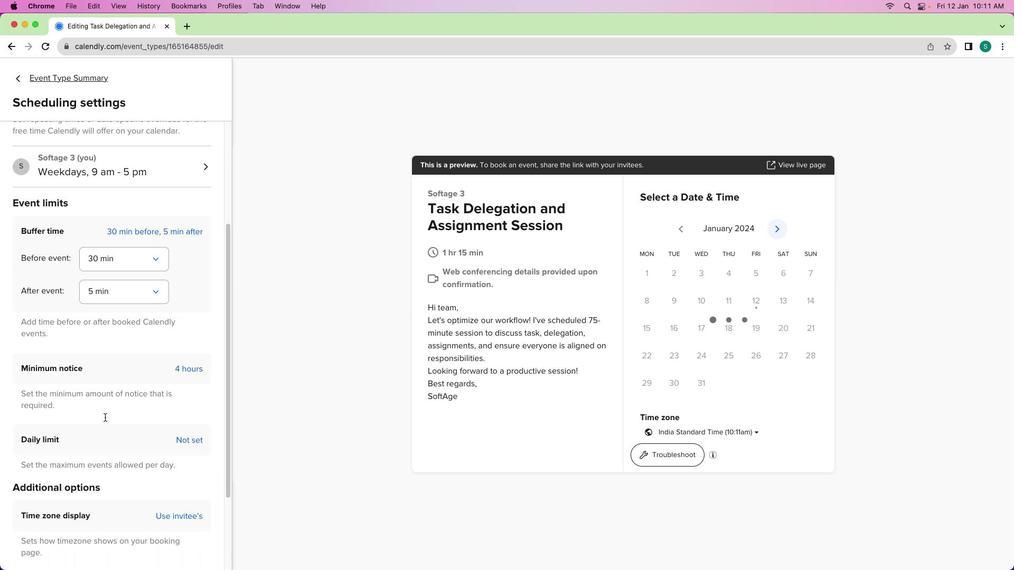 
Action: Mouse scrolled (105, 417) with delta (0, 0)
Screenshot: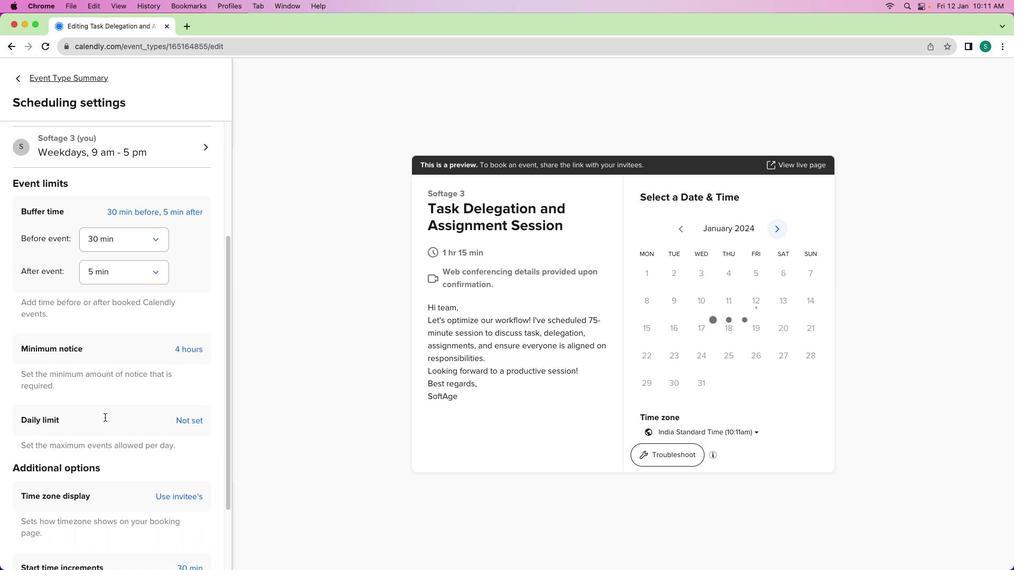 
Action: Mouse scrolled (105, 417) with delta (0, 0)
Screenshot: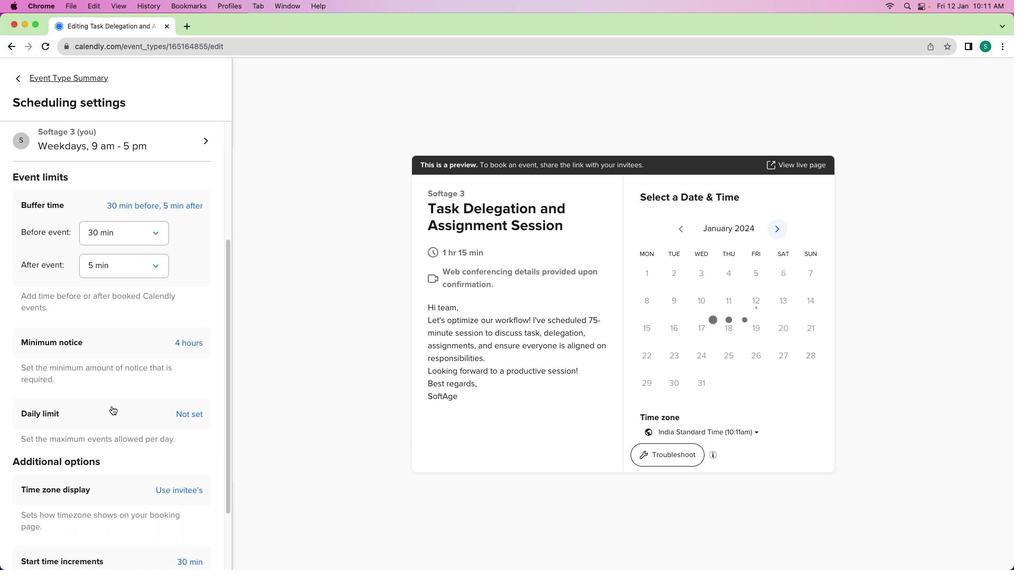 
Action: Mouse moved to (180, 344)
Screenshot: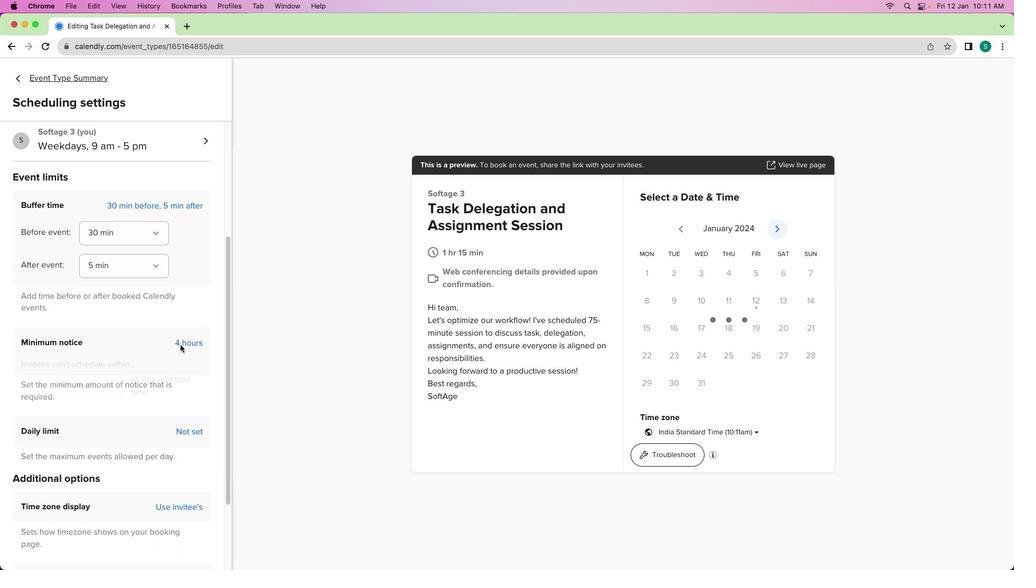 
Action: Mouse pressed left at (180, 344)
Screenshot: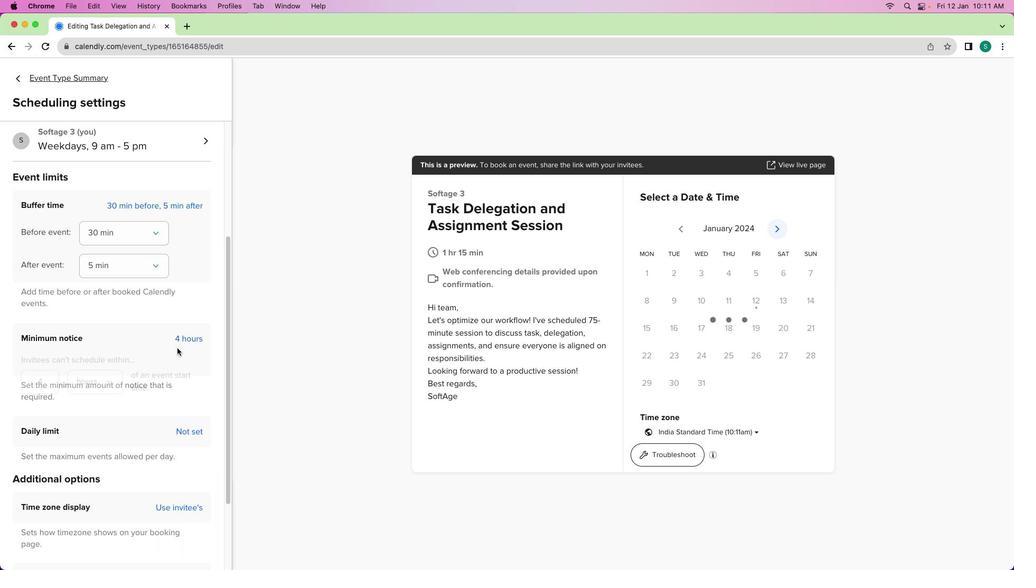 
Action: Mouse moved to (54, 329)
Screenshot: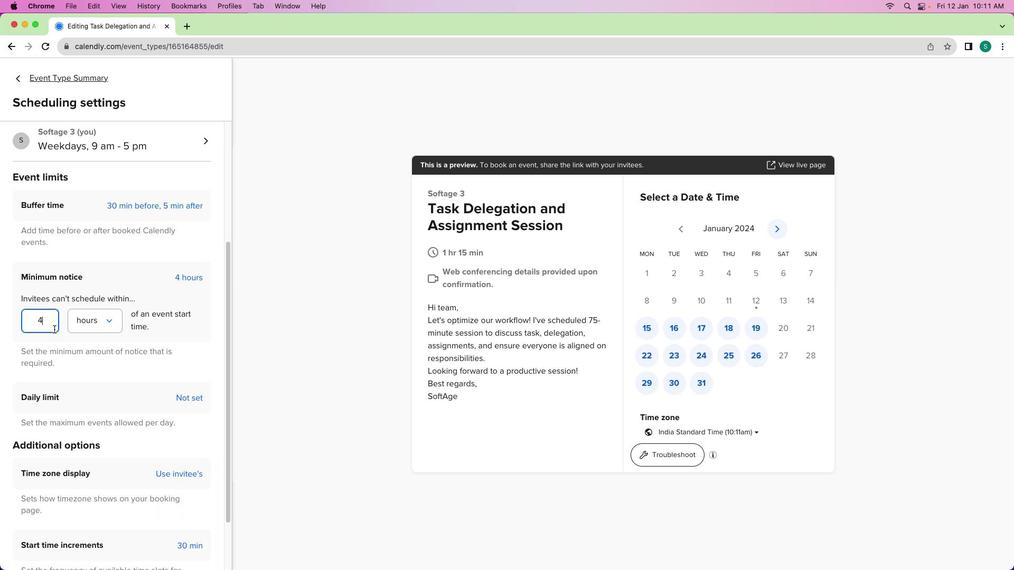 
Action: Mouse pressed left at (54, 329)
Screenshot: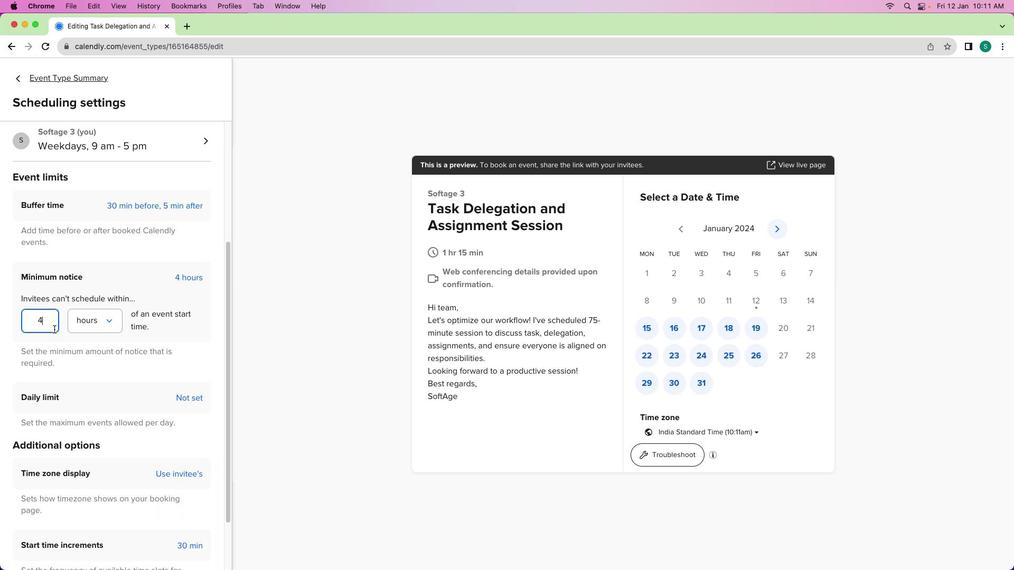 
Action: Mouse moved to (54, 329)
Screenshot: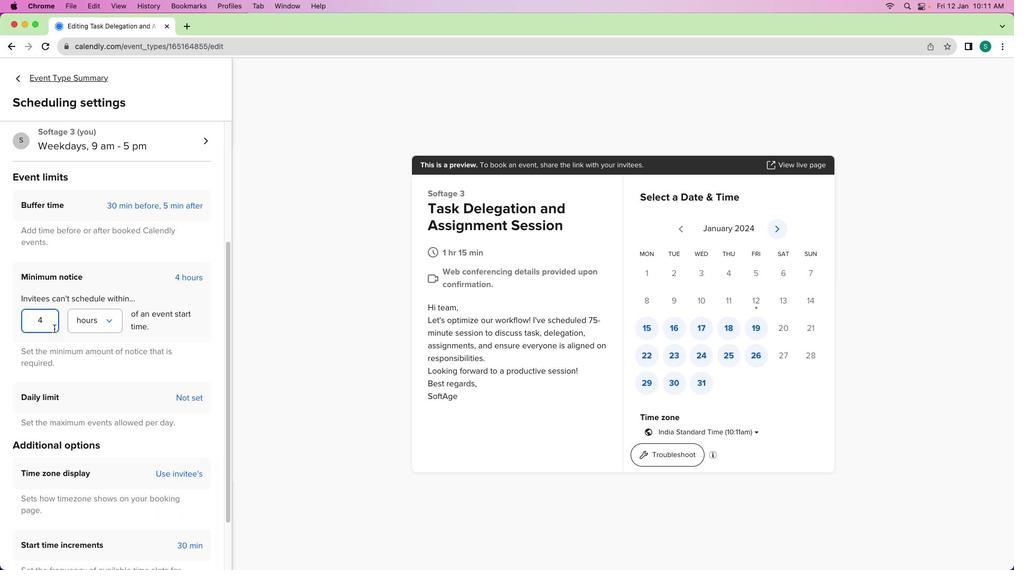 
Action: Key pressed Key.backspace'2'
Screenshot: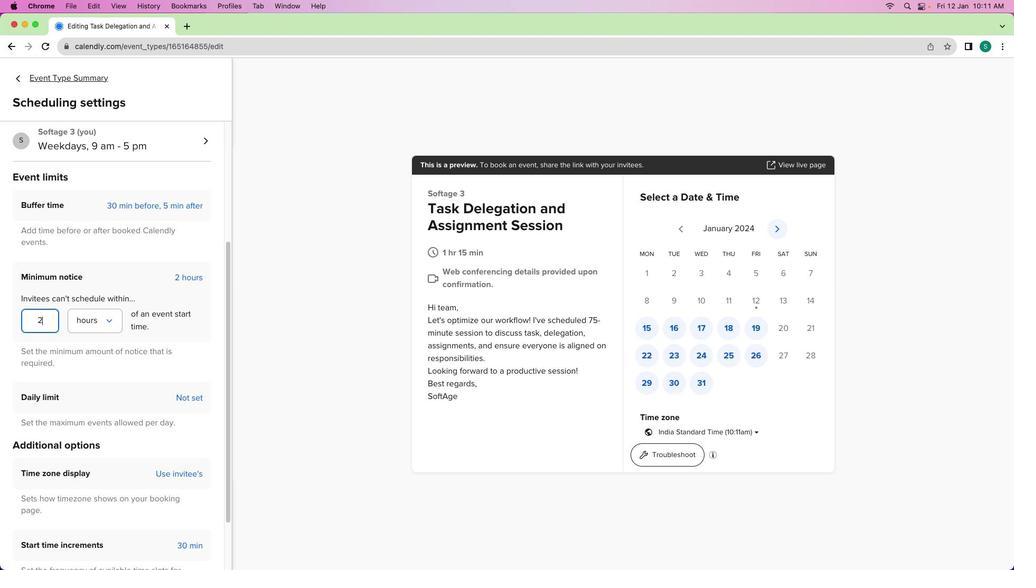 
Action: Mouse moved to (76, 382)
Screenshot: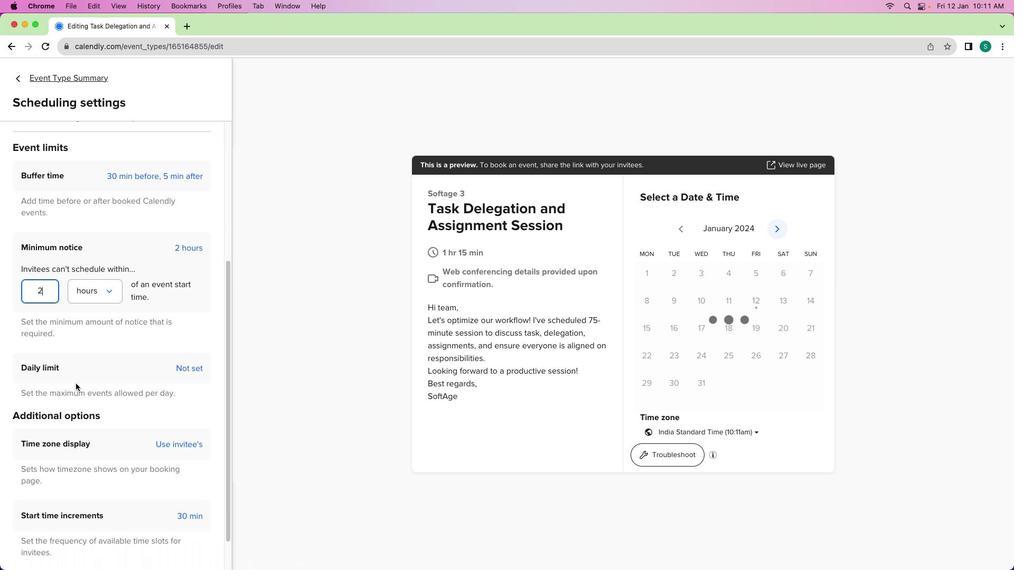 
Action: Mouse scrolled (76, 382) with delta (0, 0)
Screenshot: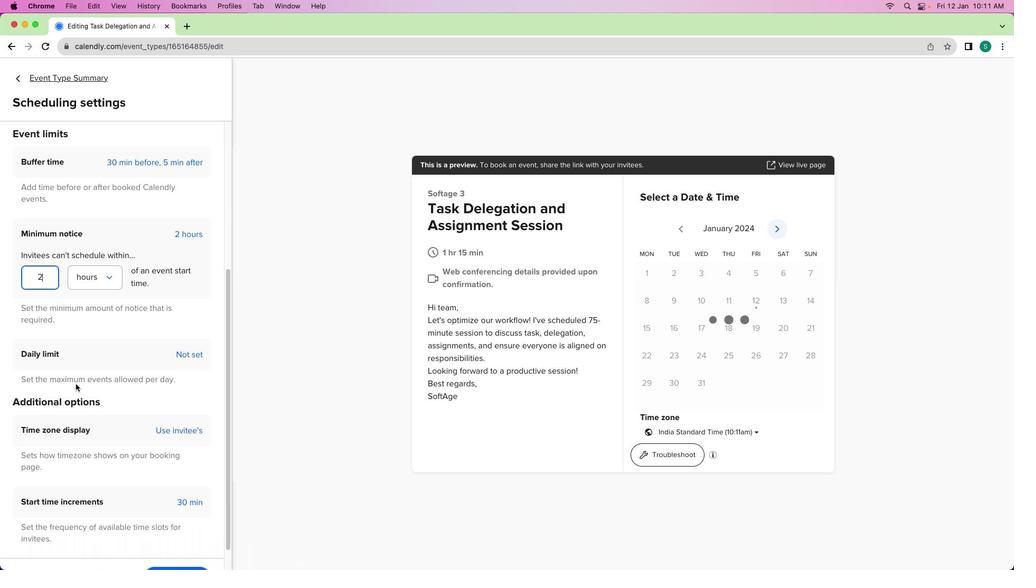 
Action: Mouse moved to (76, 382)
Screenshot: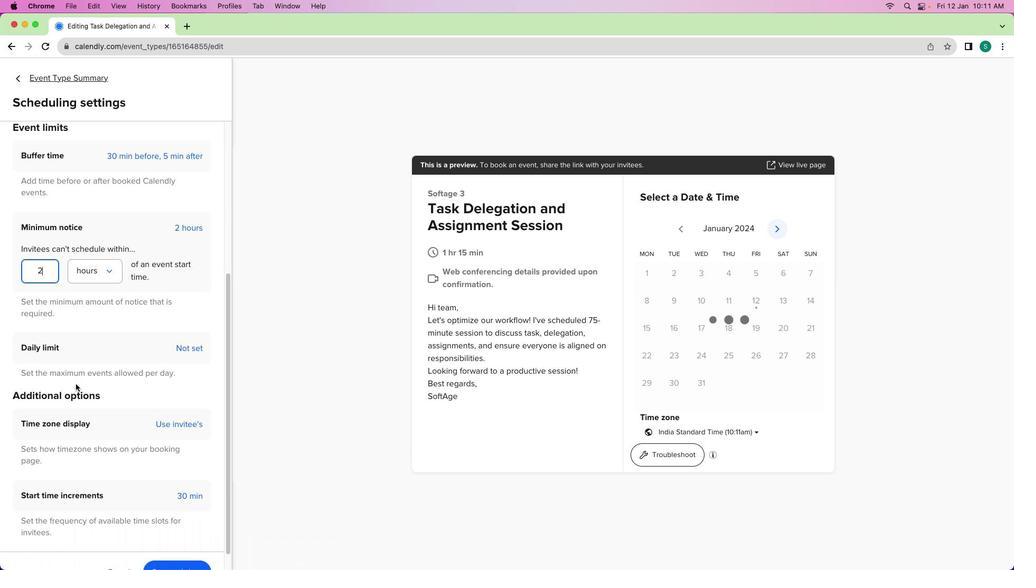 
Action: Mouse scrolled (76, 382) with delta (0, 0)
Screenshot: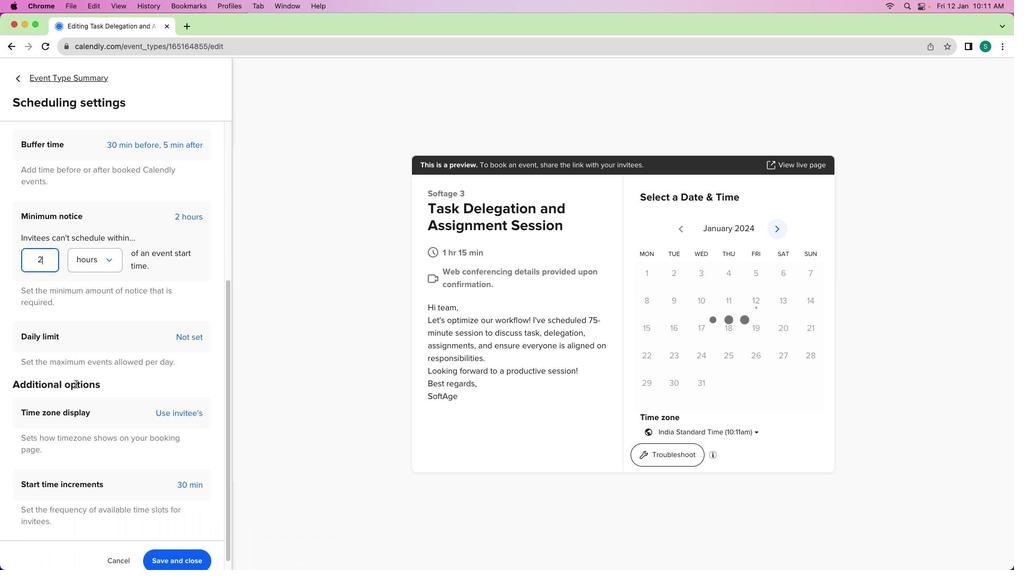 
Action: Mouse moved to (76, 383)
Screenshot: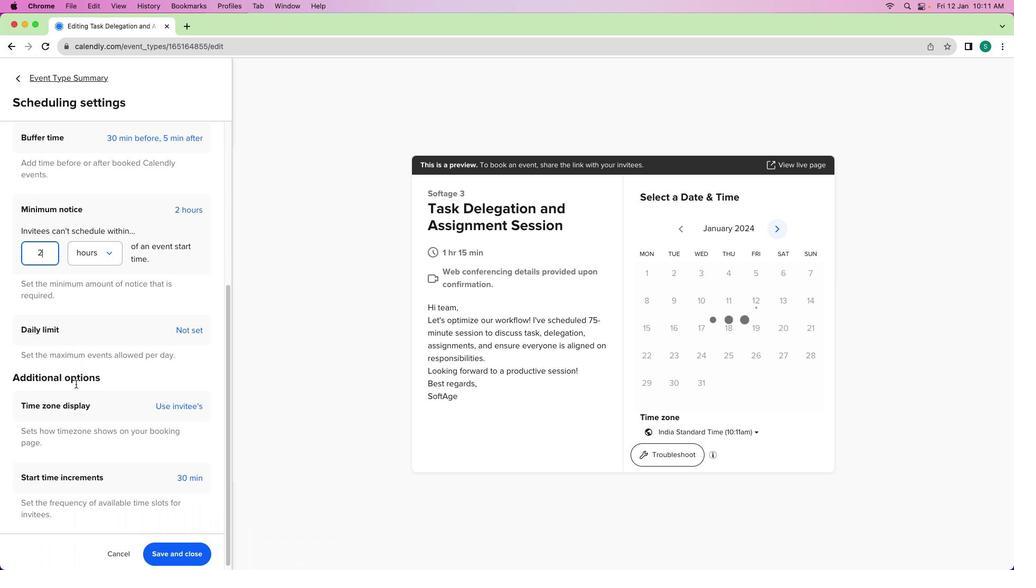 
Action: Mouse scrolled (76, 383) with delta (0, 0)
Screenshot: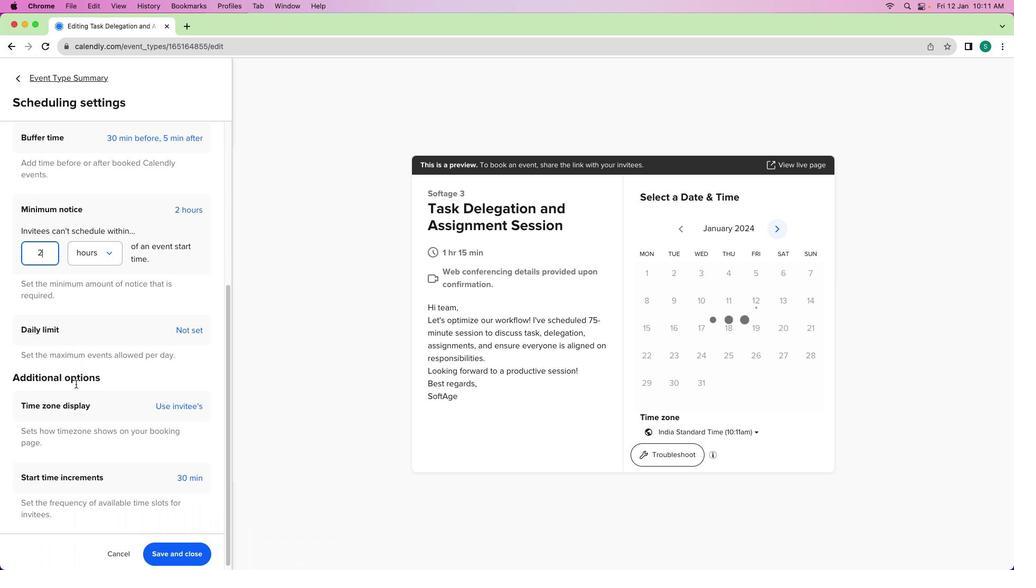 
Action: Mouse moved to (75, 383)
Screenshot: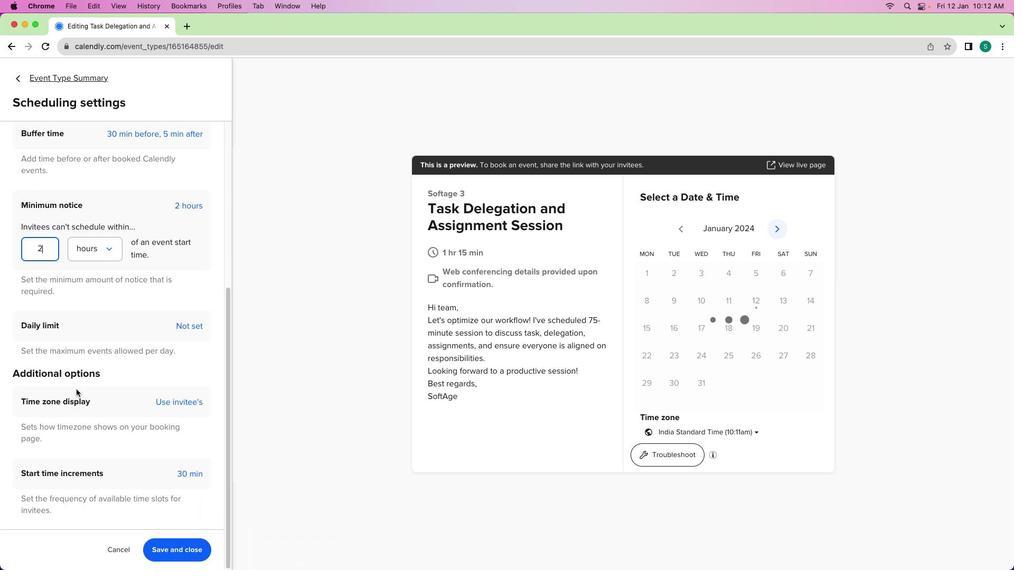 
Action: Mouse scrolled (75, 383) with delta (0, 0)
Screenshot: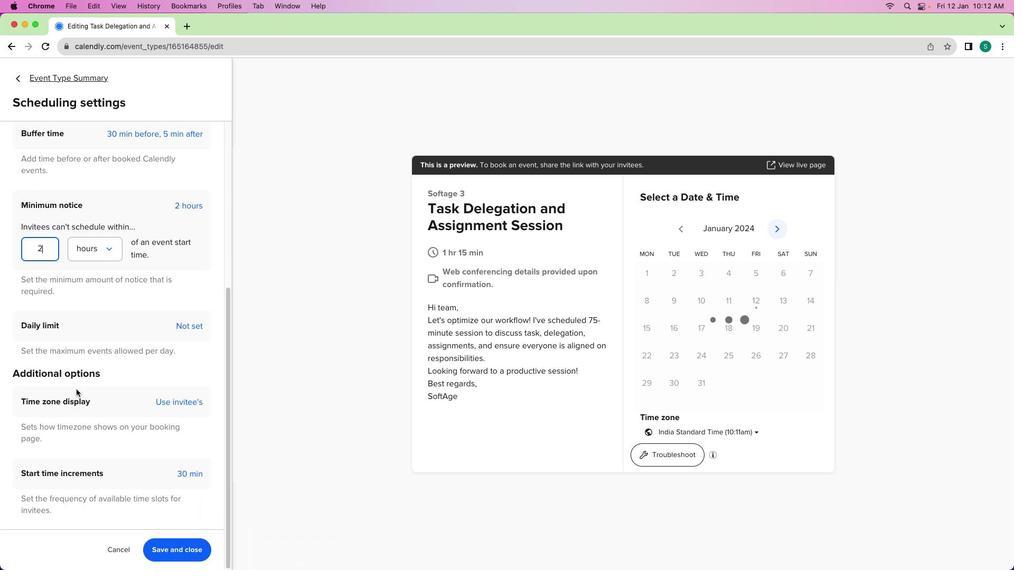 
Action: Mouse moved to (76, 407)
Screenshot: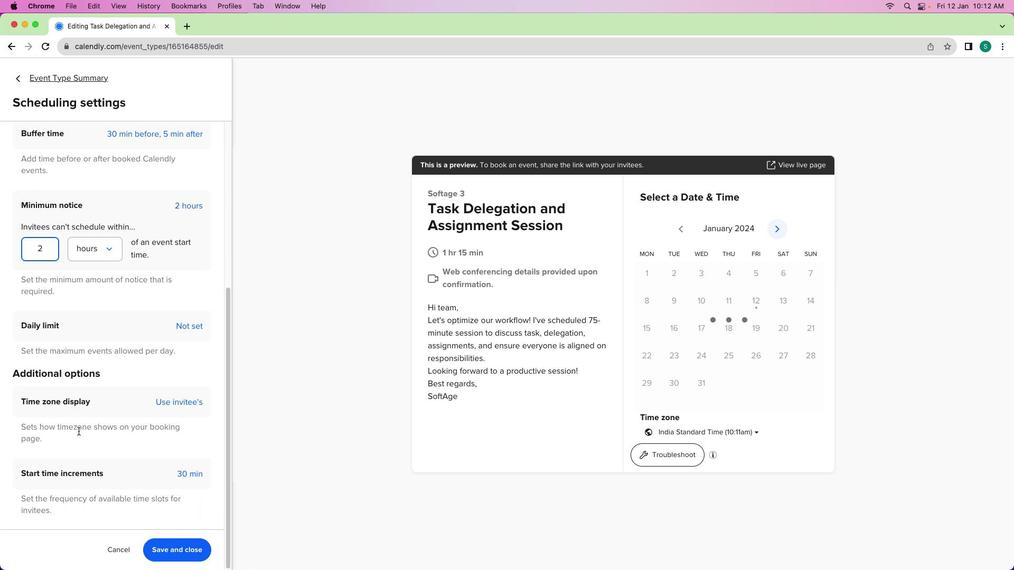 
Action: Mouse scrolled (76, 407) with delta (0, 0)
Screenshot: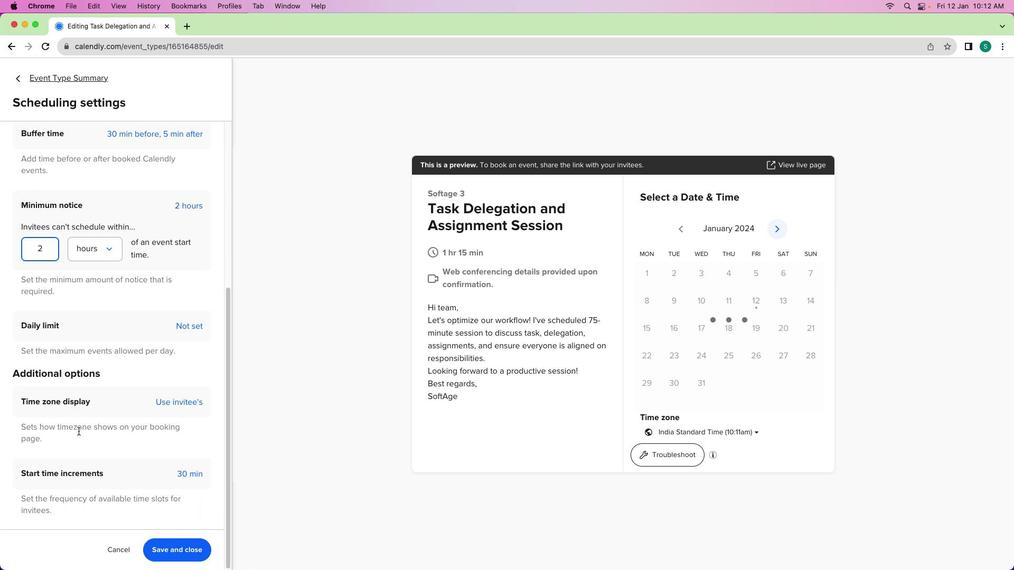 
Action: Mouse moved to (76, 415)
Screenshot: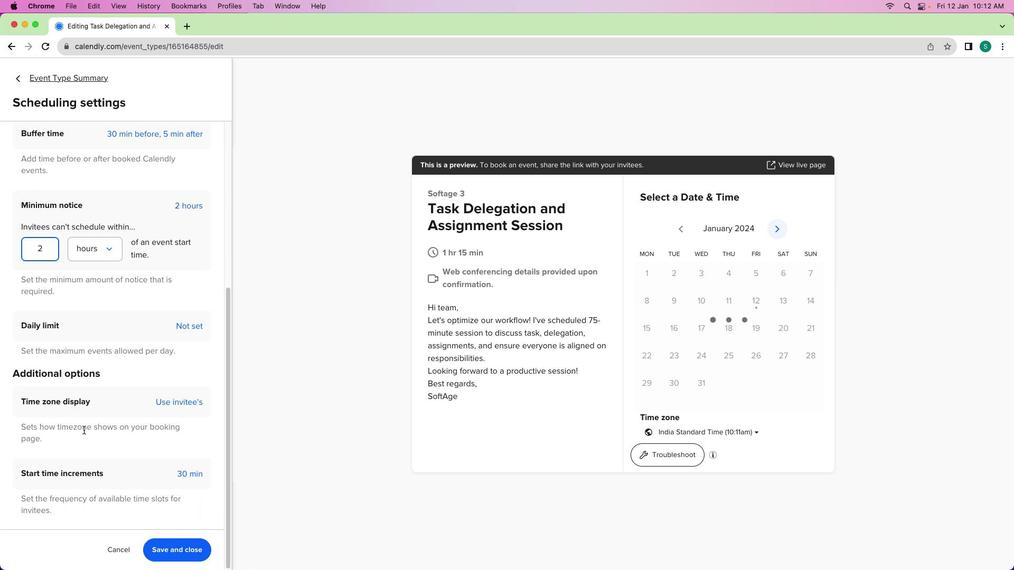 
Action: Mouse scrolled (76, 415) with delta (0, 0)
Screenshot: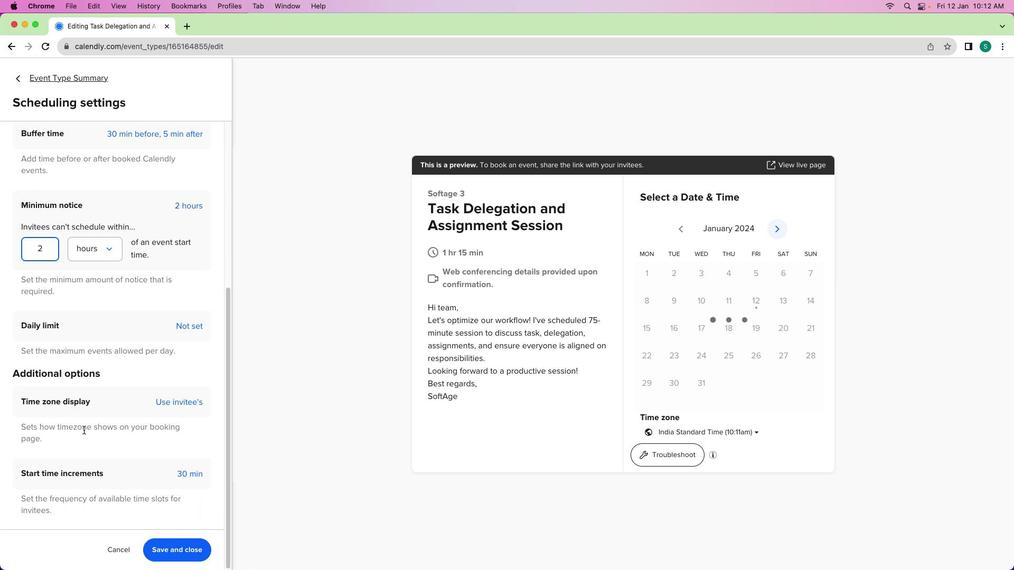 
Action: Mouse moved to (77, 425)
Screenshot: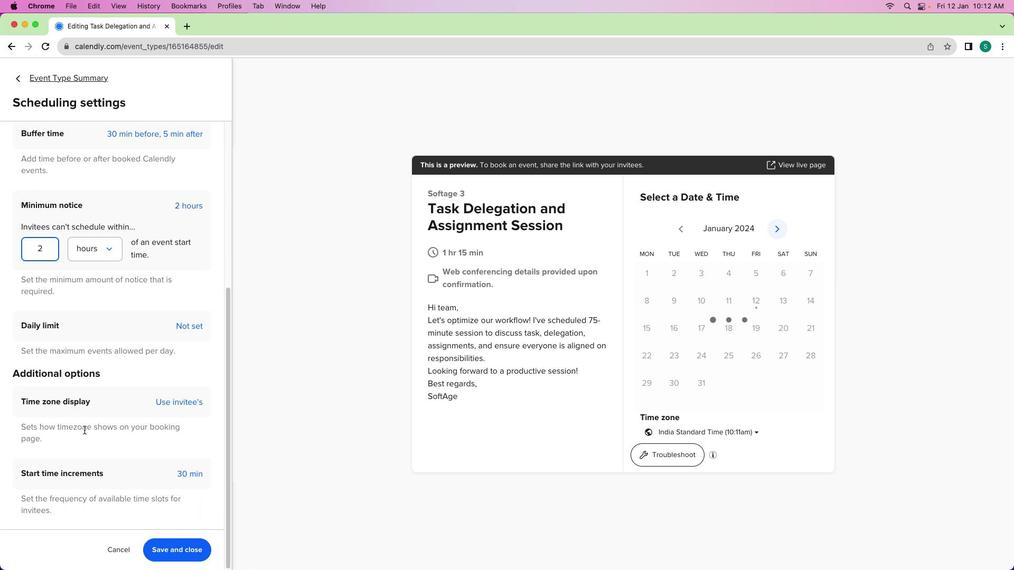 
Action: Mouse scrolled (77, 425) with delta (0, 0)
Screenshot: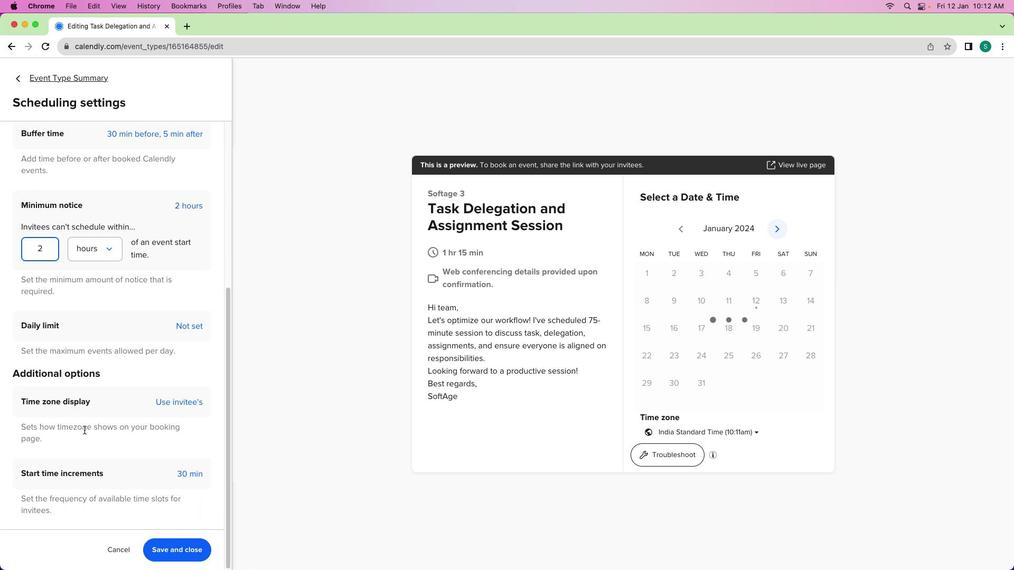 
Action: Mouse moved to (174, 544)
Screenshot: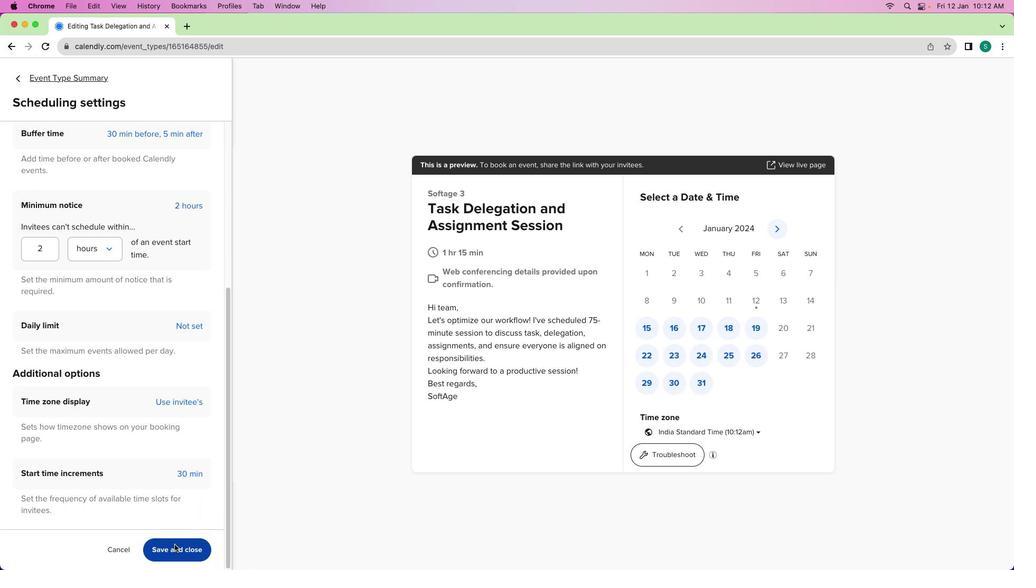 
Action: Mouse pressed left at (174, 544)
Screenshot: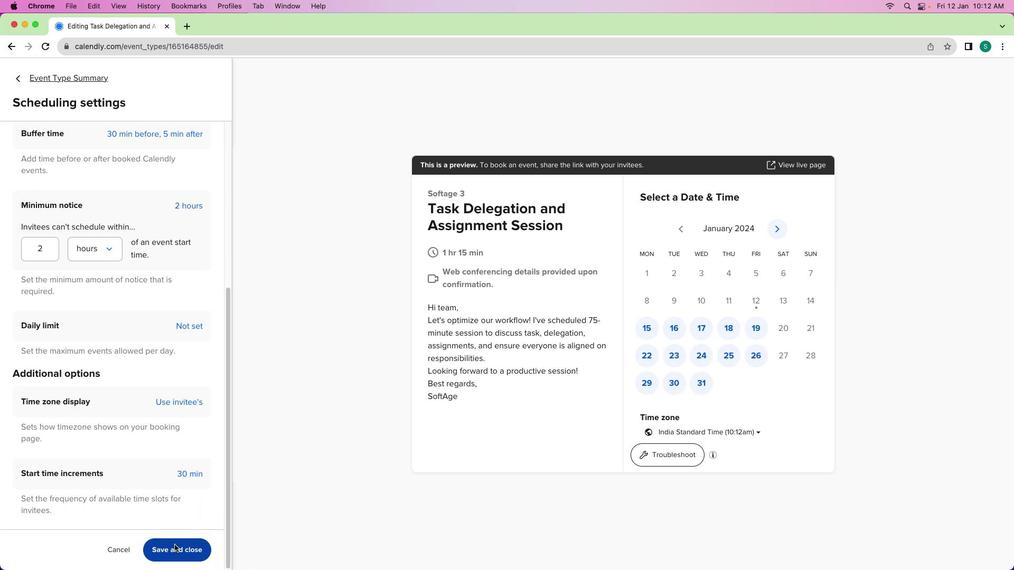 
Action: Mouse moved to (46, 76)
Screenshot: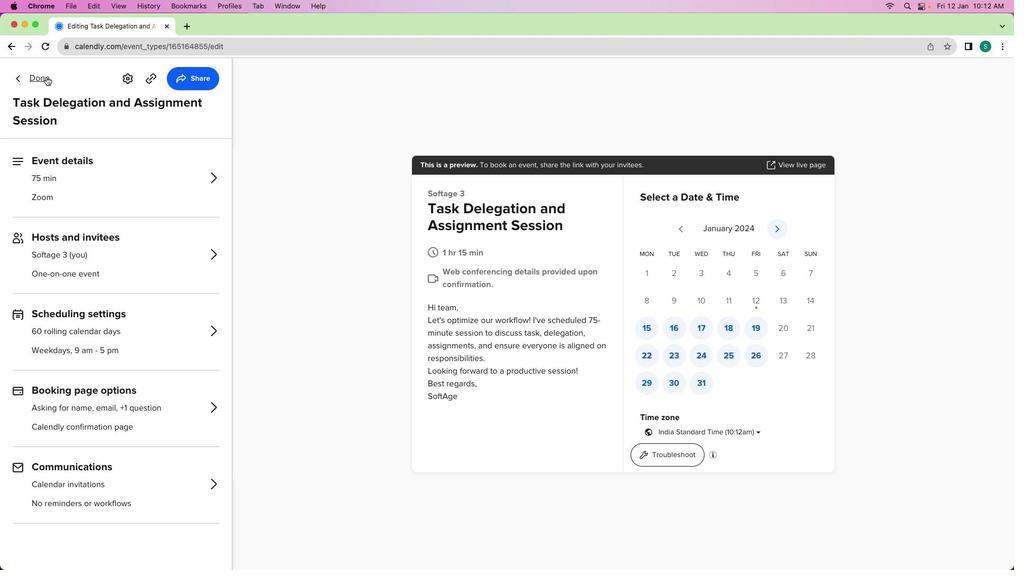 
Action: Mouse pressed left at (46, 76)
Screenshot: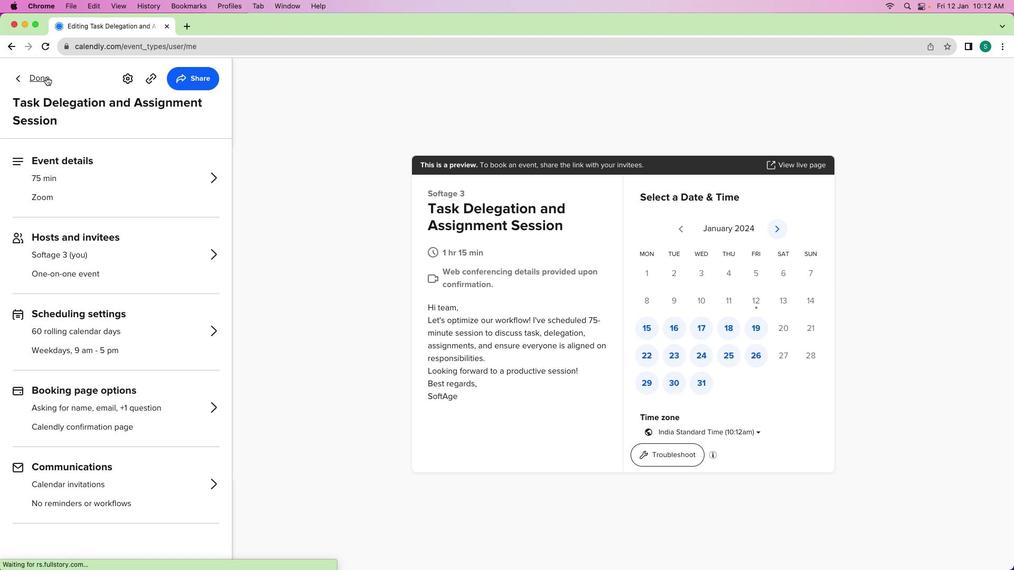 
Action: Mouse moved to (363, 327)
Screenshot: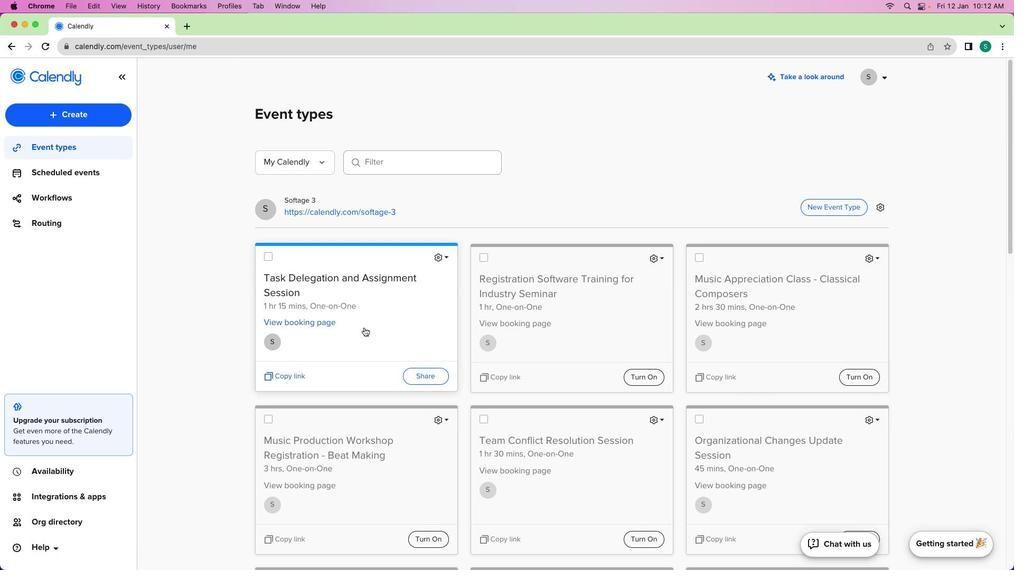 
